 Task: Send an email with the signature Giselle Flores with the subject Request for a partnership and the message Please let me know if you require any further assistance. from softage.2@softage.net to softage.10@softage.net with an attached image file Graph.png and move the email from Sent Items to the folder Supplements
Action: Key pressed n
Screenshot: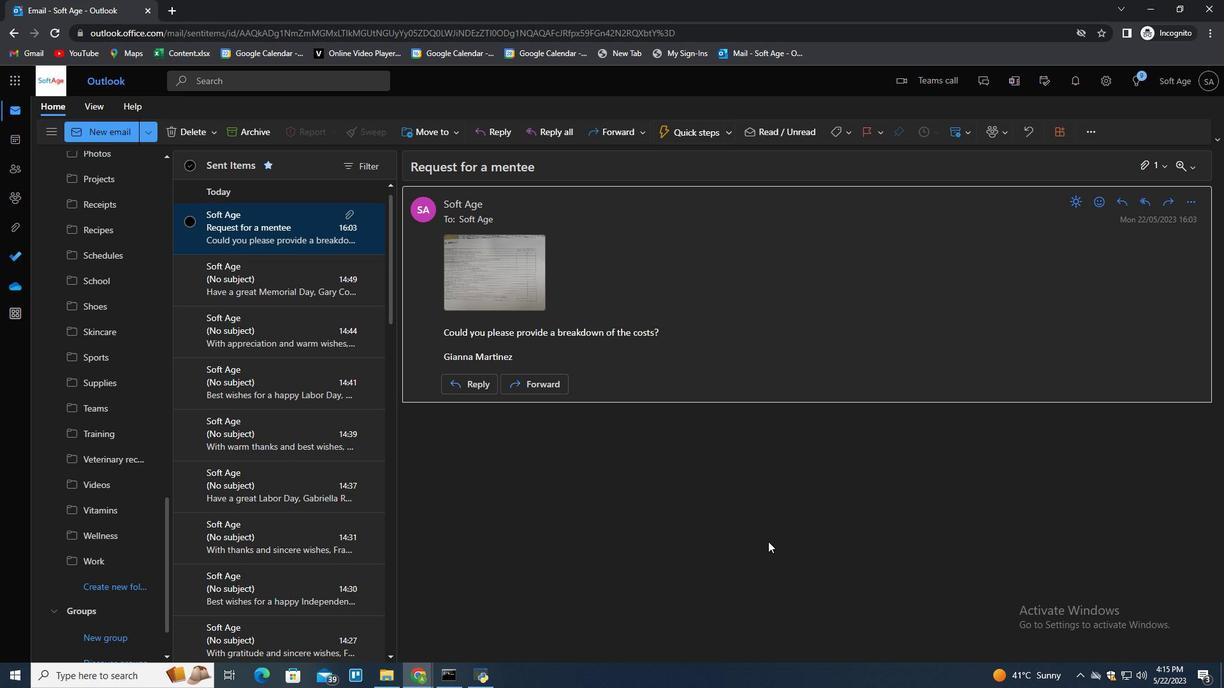 
Action: Mouse moved to (859, 133)
Screenshot: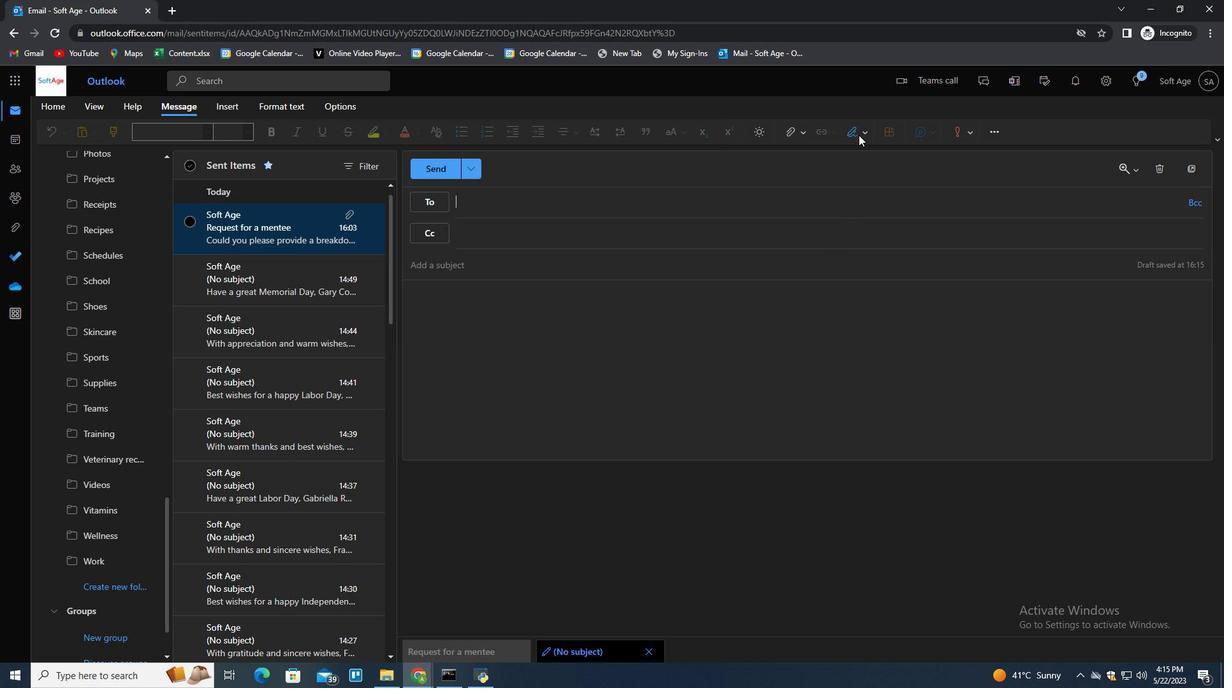 
Action: Mouse pressed left at (859, 133)
Screenshot: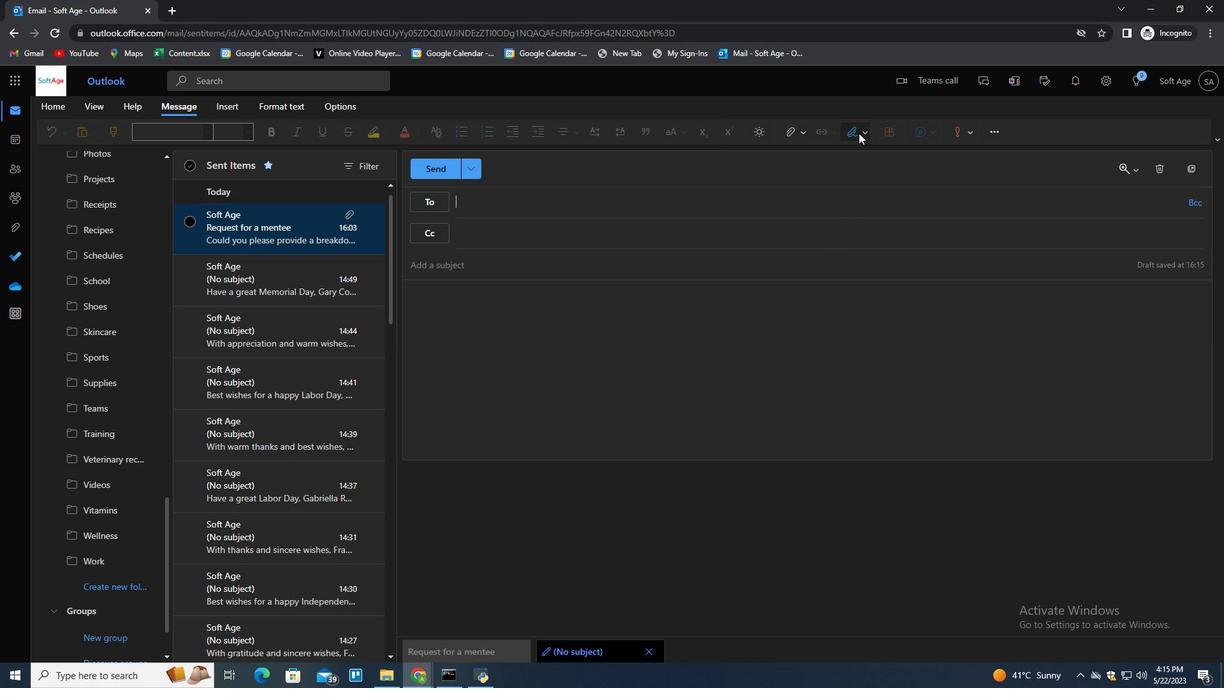 
Action: Mouse moved to (839, 184)
Screenshot: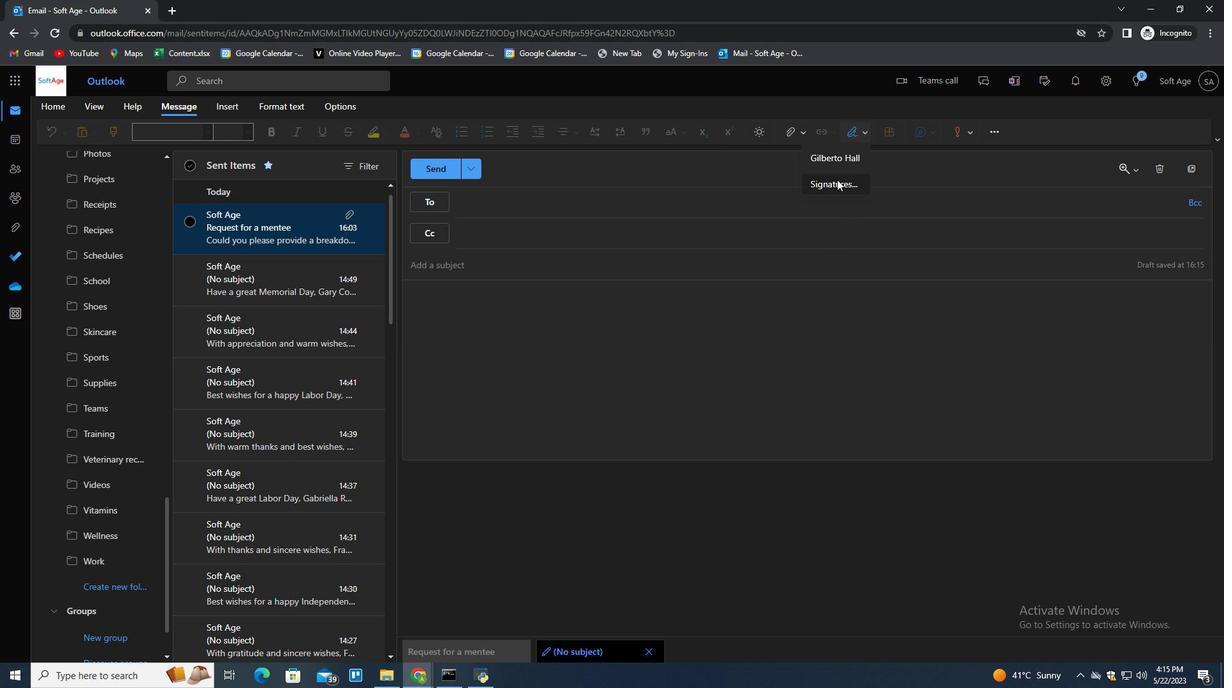 
Action: Mouse pressed left at (839, 184)
Screenshot: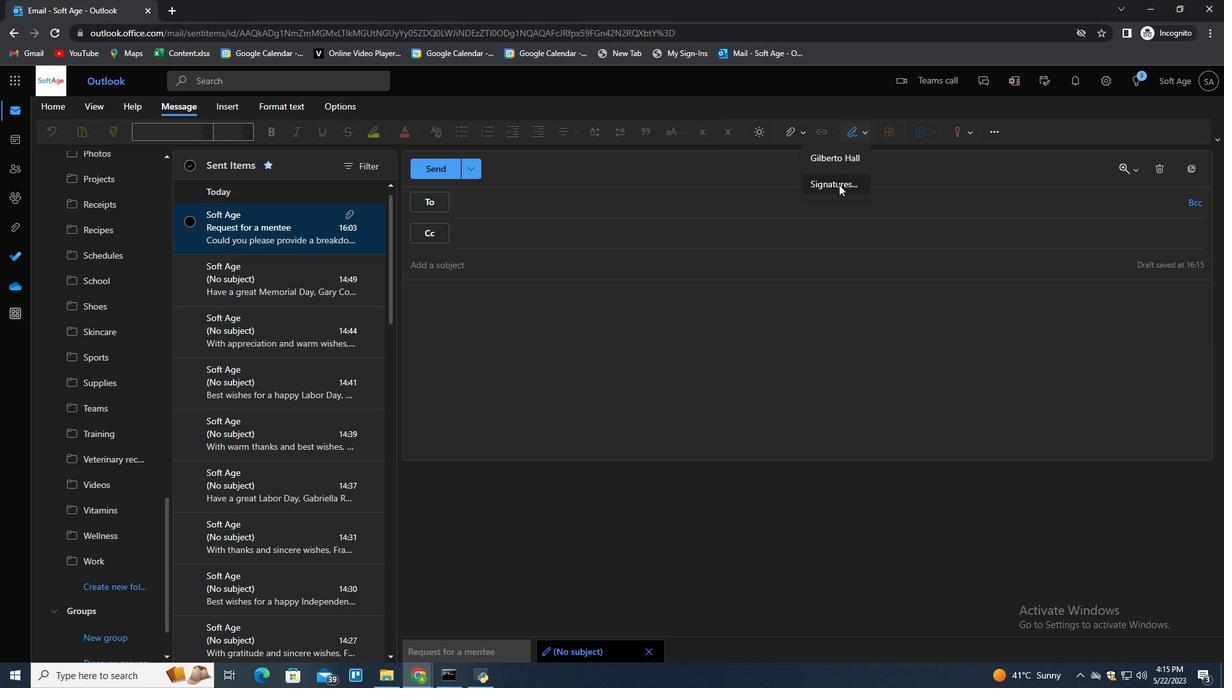 
Action: Mouse moved to (873, 228)
Screenshot: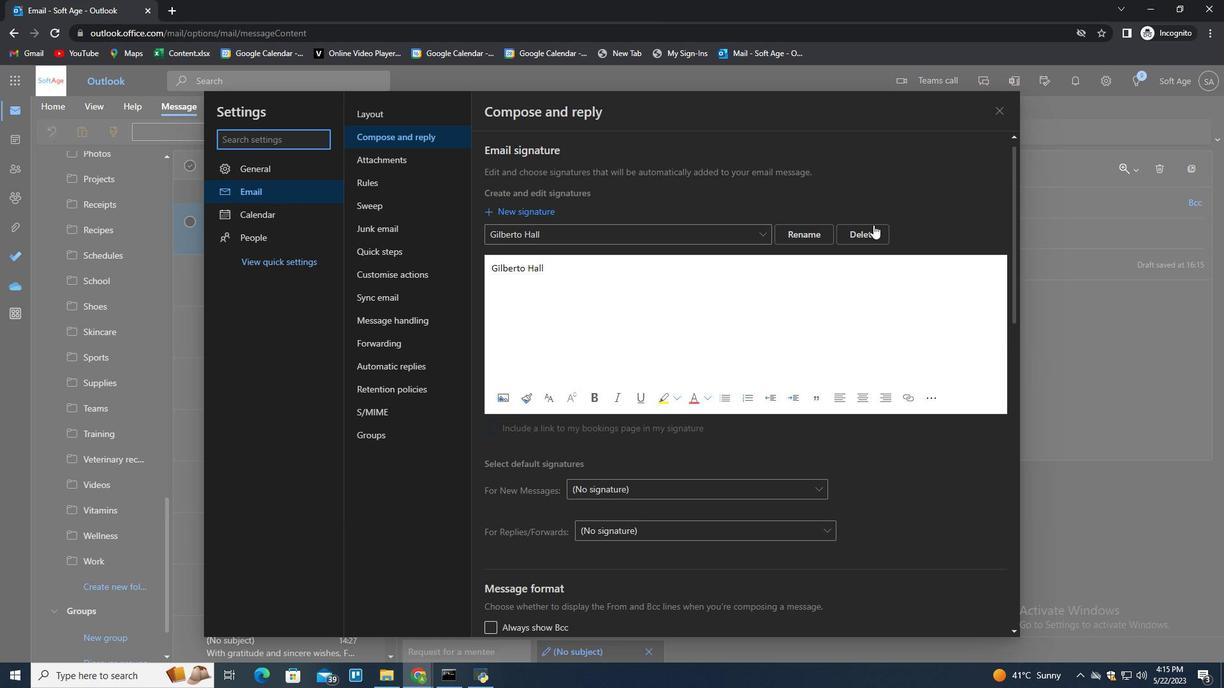 
Action: Mouse pressed left at (873, 228)
Screenshot: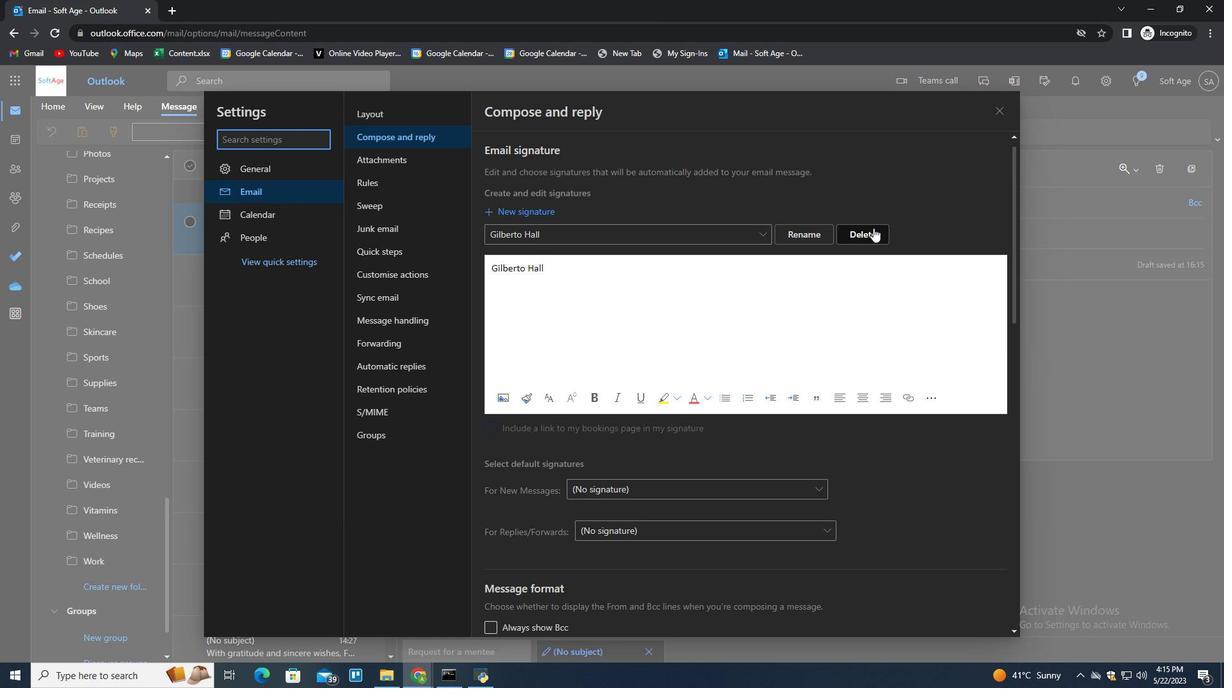 
Action: Mouse moved to (873, 230)
Screenshot: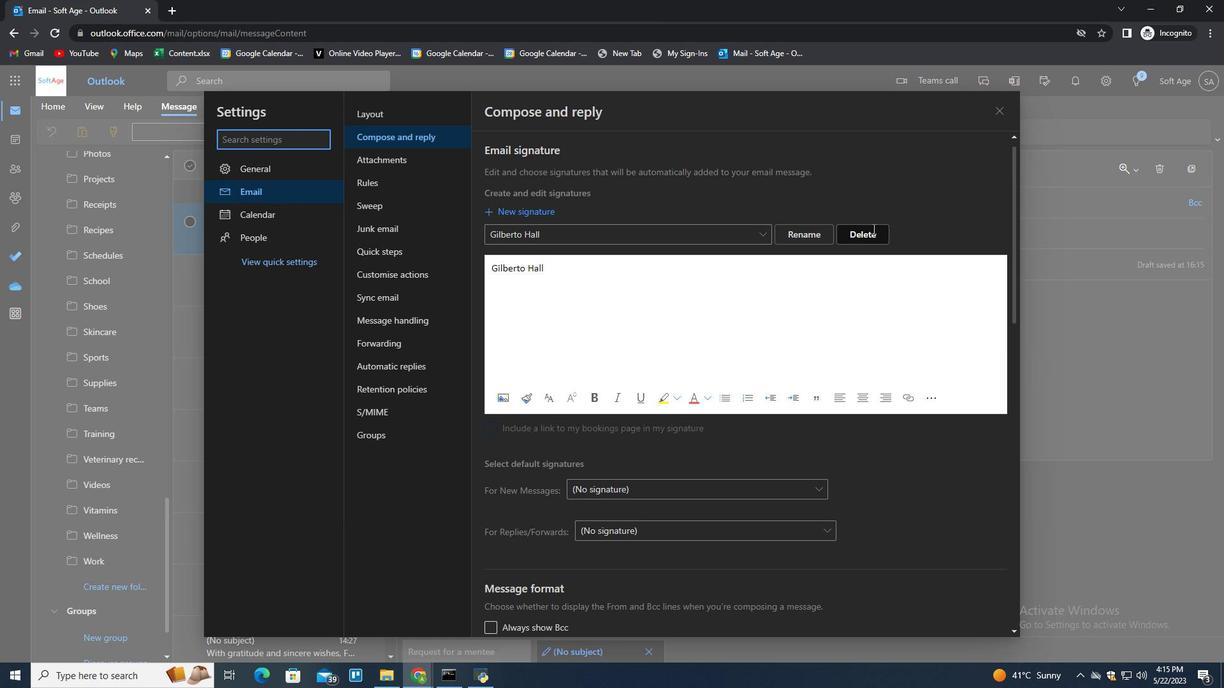 
Action: Mouse pressed left at (873, 230)
Screenshot: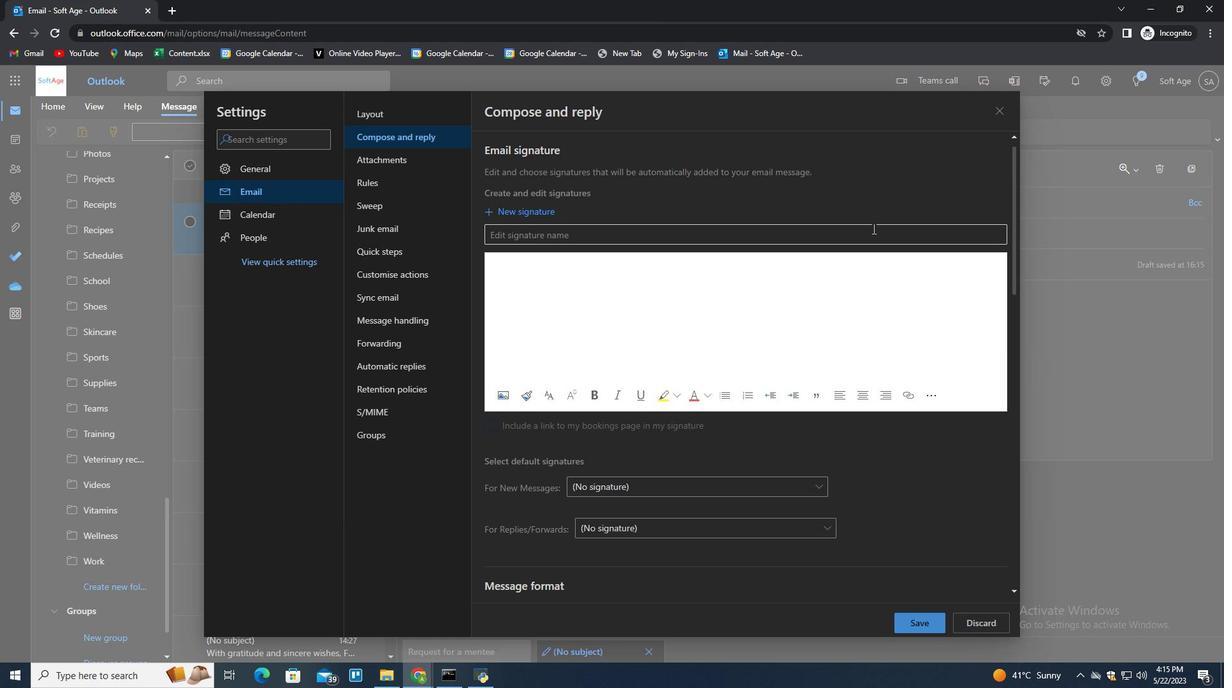 
Action: Key pressed <Key.shift>
Screenshot: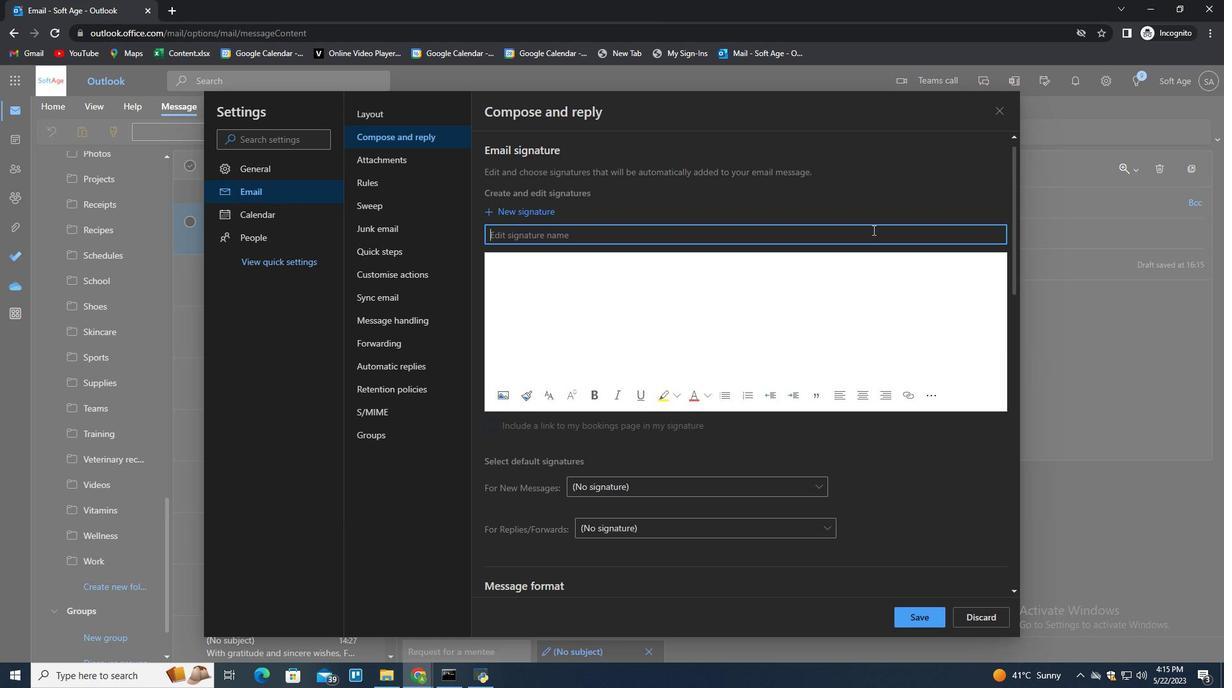 
Action: Mouse moved to (873, 230)
Screenshot: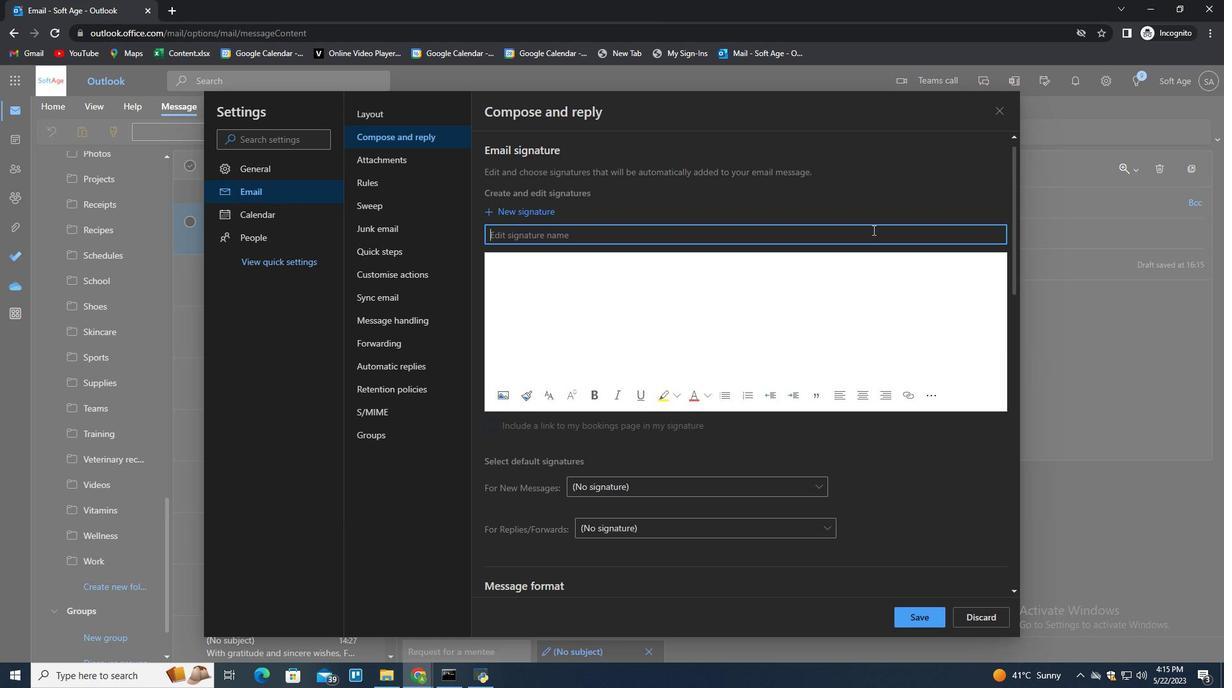 
Action: Key pressed Giselle<Key.space><Key.shift>Flores<Key.tab><Key.shift><Key.shift><Key.shift><Key.shift><Key.shift><Key.shift><Key.shift><Key.shift><Key.shift><Key.shift><Key.shift><Key.shift><Key.shift><Key.shift><Key.shift><Key.shift><Key.shift><Key.shift><Key.shift><Key.shift><Key.shift><Key.shift><Key.shift><Key.shift><Key.shift><Key.shift><Key.shift><Key.shift><Key.shift><Key.shift><Key.shift><Key.shift><Key.shift><Key.shift><Key.shift><Key.shift><Key.shift><Key.shift>Si<Key.backspace><Key.backspace><Key.shift>Giselle<Key.space><Key.shift>Flores
Screenshot: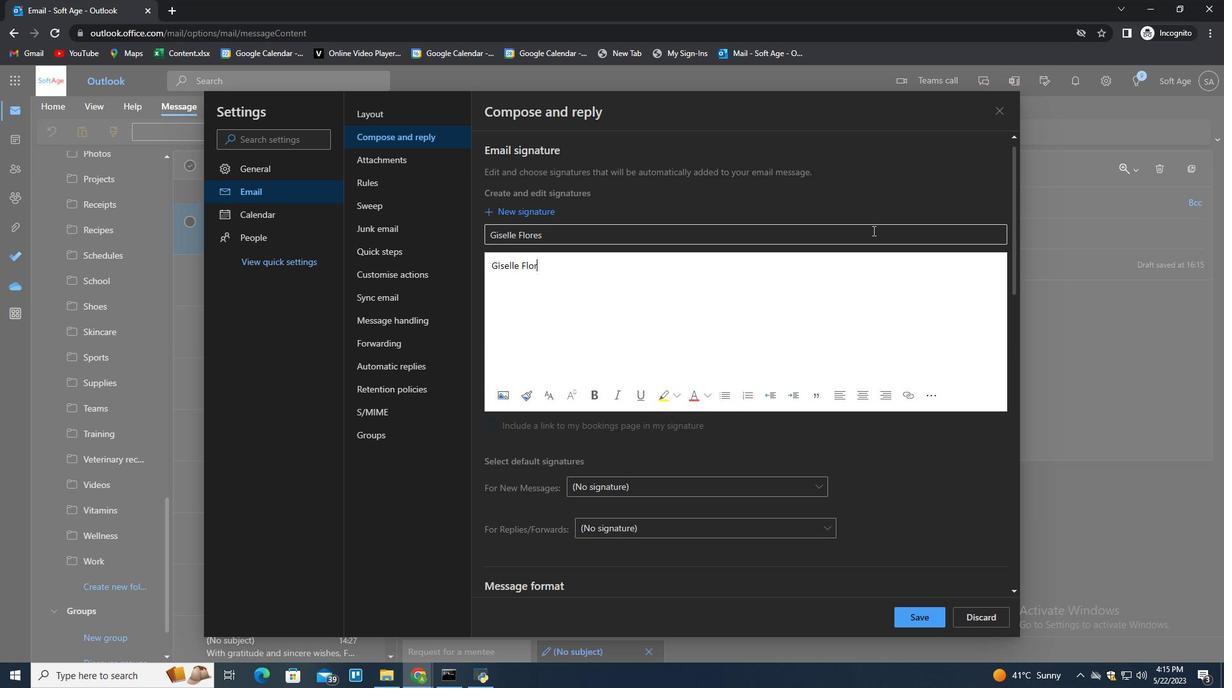 
Action: Mouse moved to (924, 623)
Screenshot: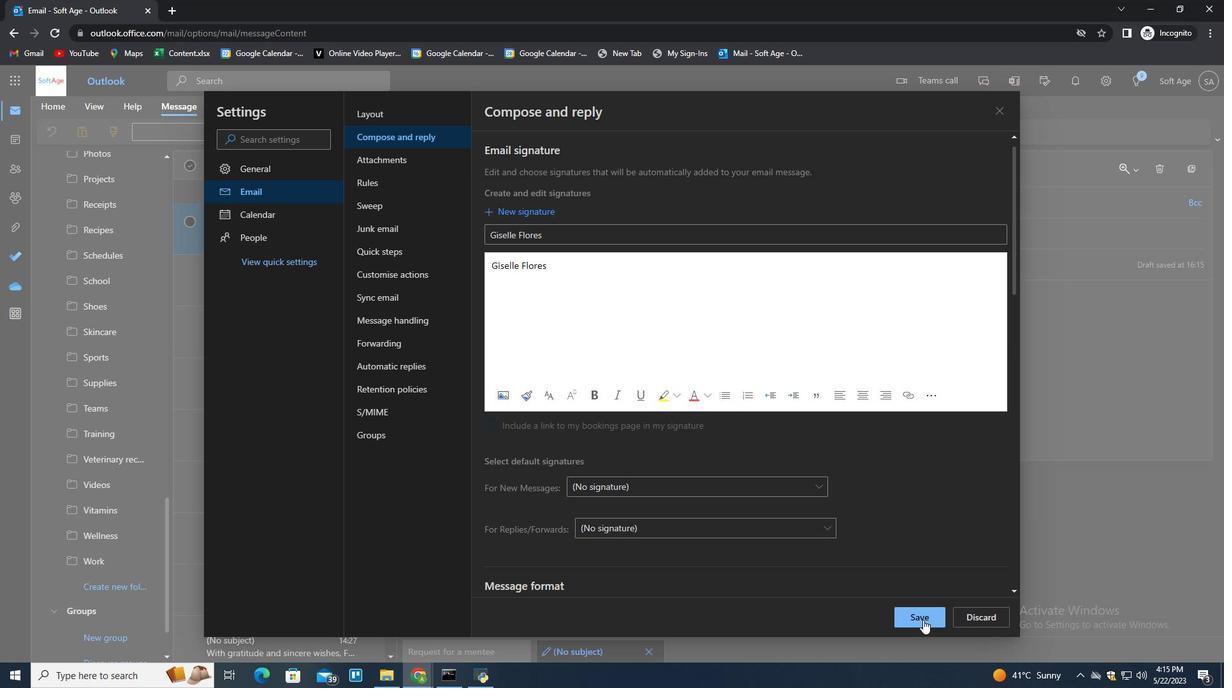 
Action: Mouse pressed left at (924, 623)
Screenshot: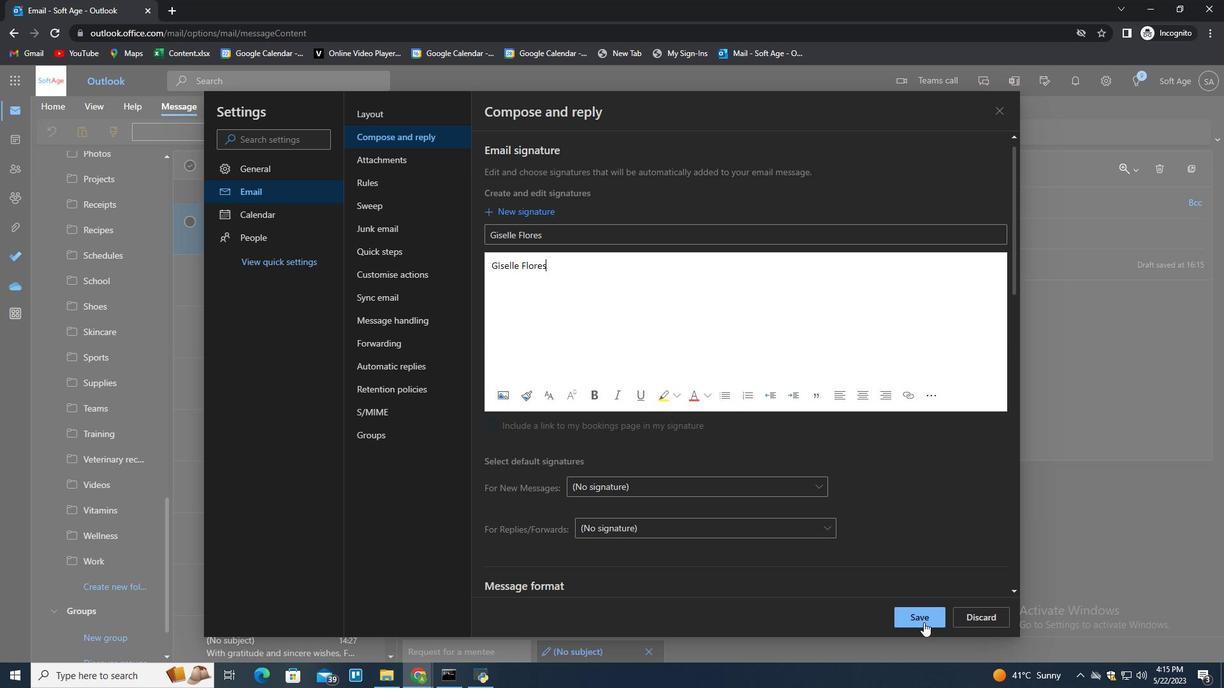 
Action: Mouse moved to (1135, 447)
Screenshot: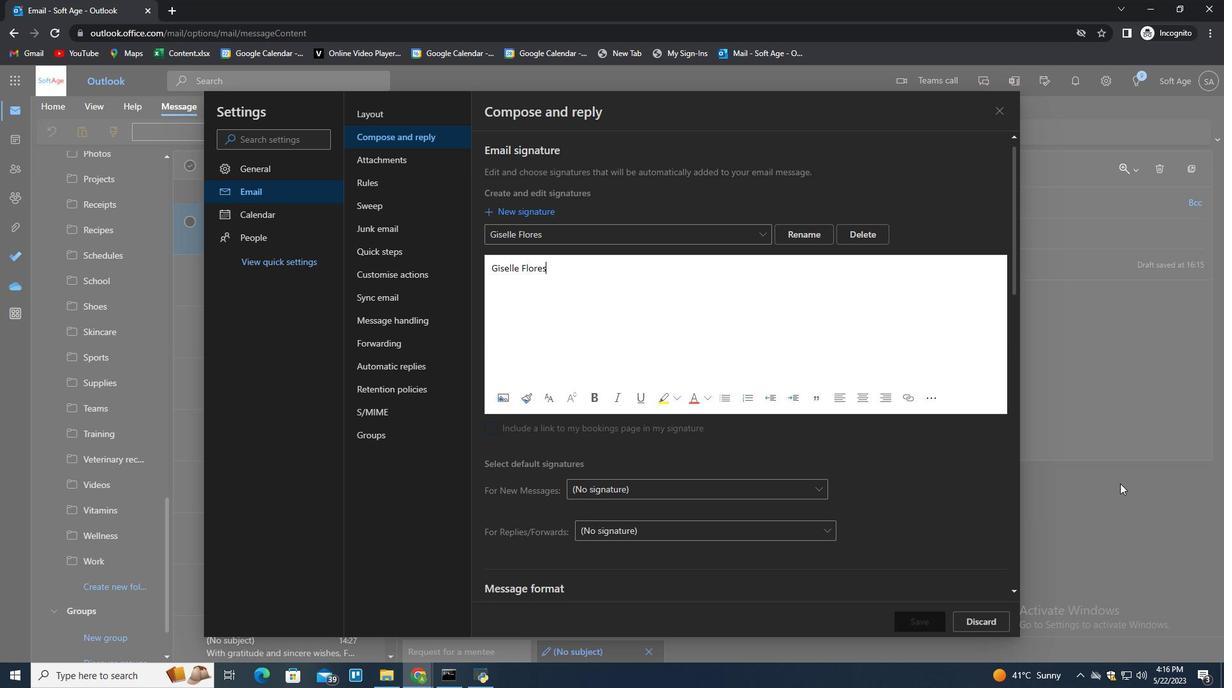 
Action: Mouse pressed left at (1135, 447)
Screenshot: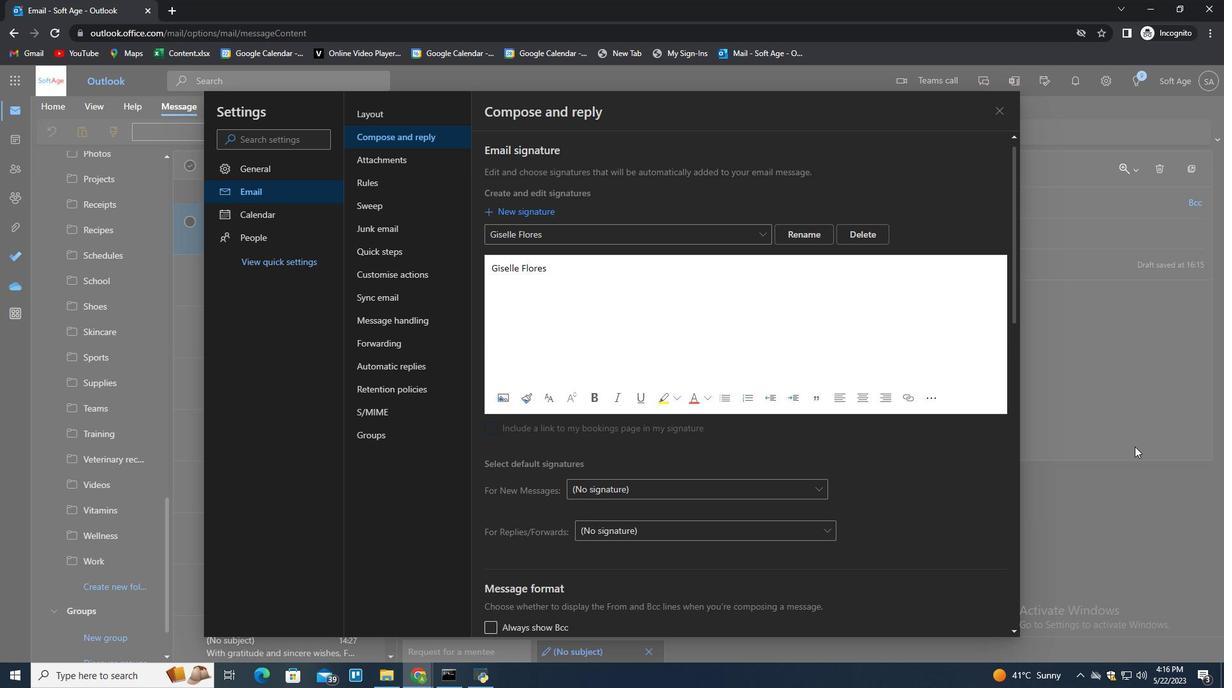 
Action: Mouse moved to (848, 132)
Screenshot: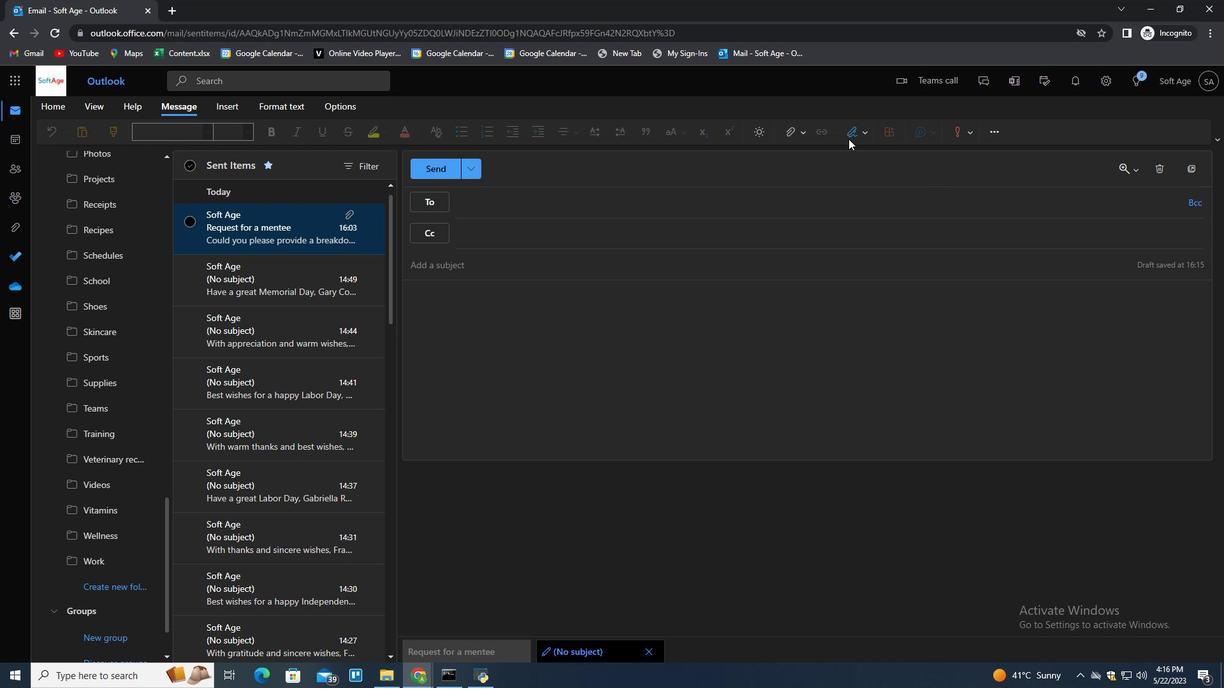 
Action: Mouse pressed left at (848, 132)
Screenshot: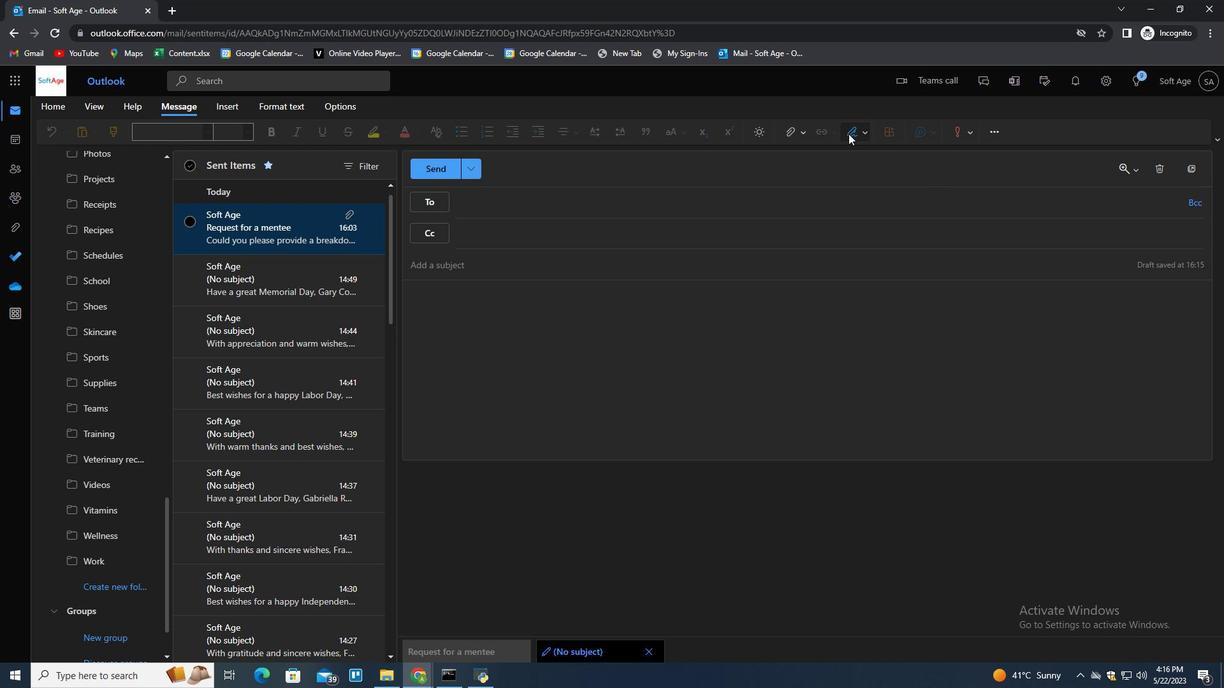 
Action: Mouse moved to (847, 159)
Screenshot: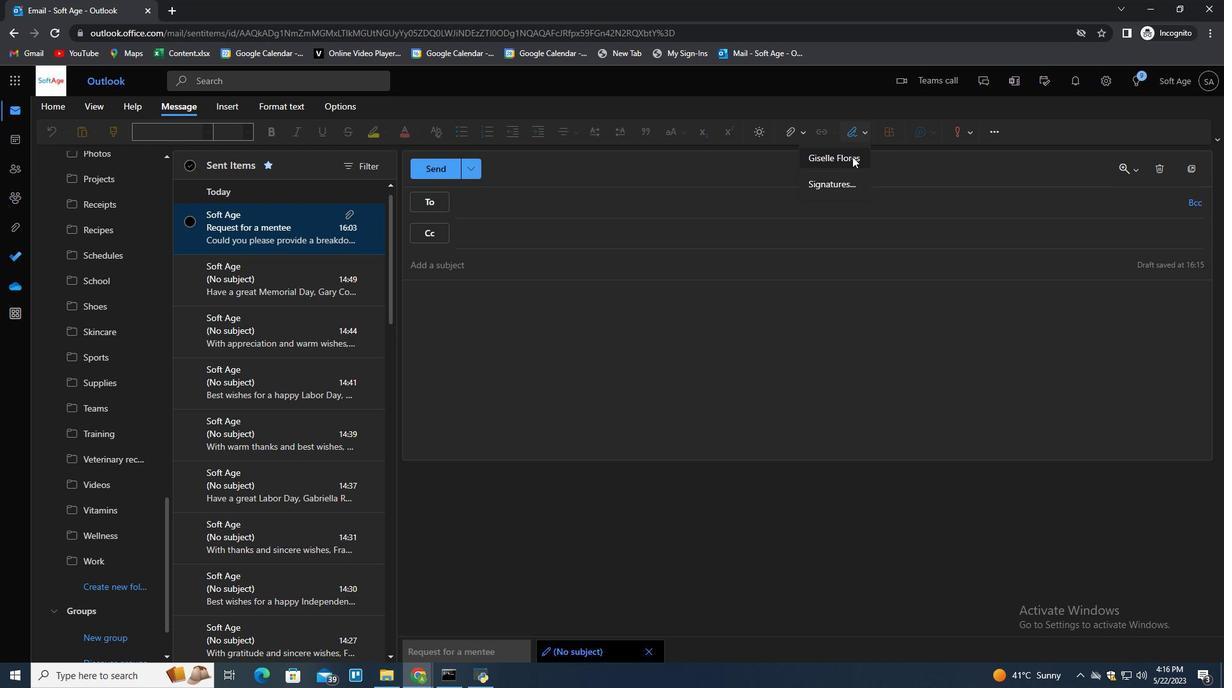 
Action: Mouse pressed left at (847, 159)
Screenshot: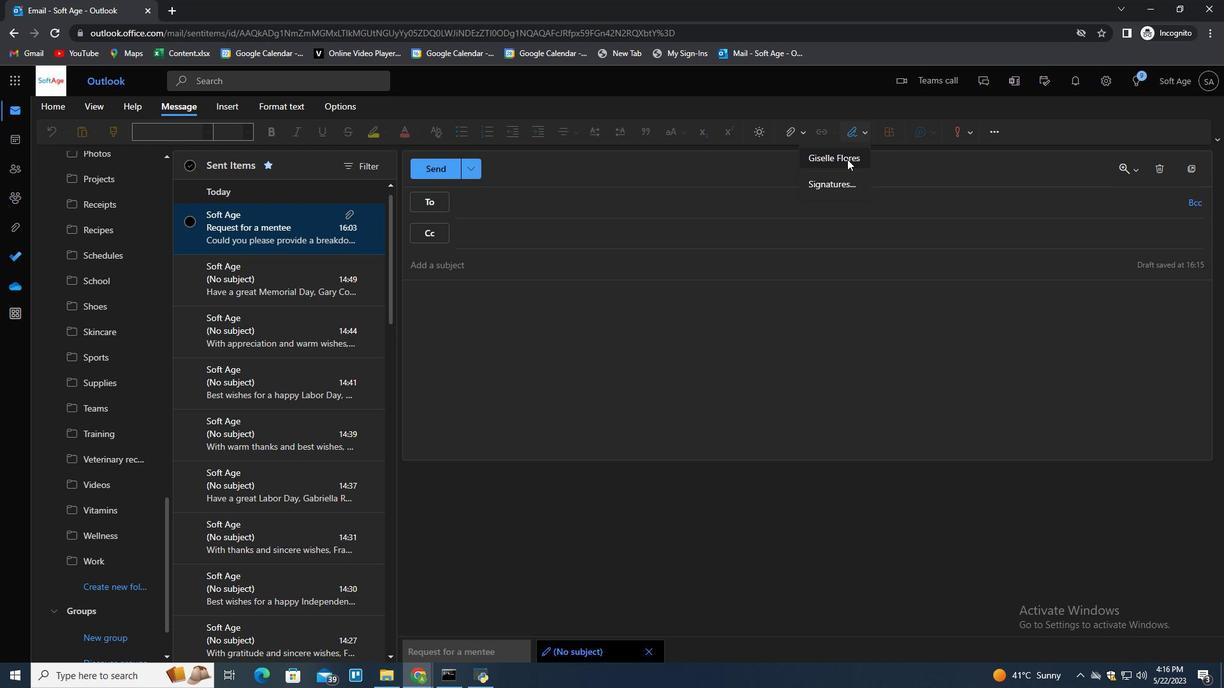 
Action: Mouse moved to (522, 264)
Screenshot: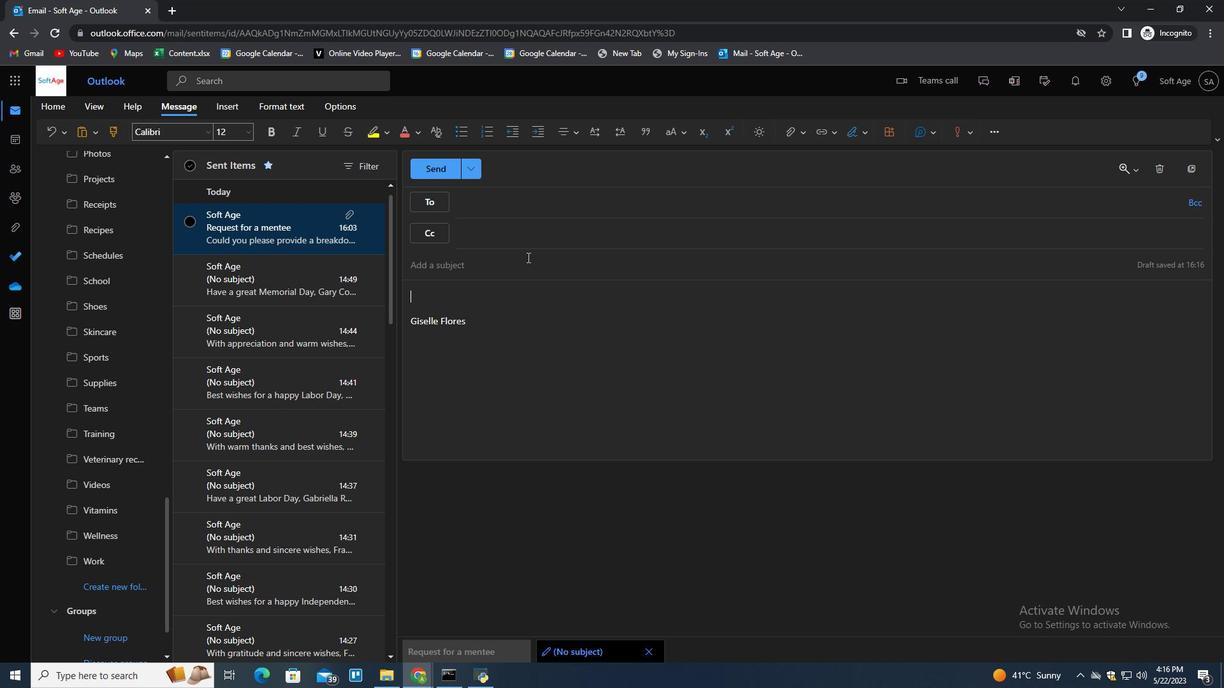 
Action: Mouse pressed left at (522, 264)
Screenshot: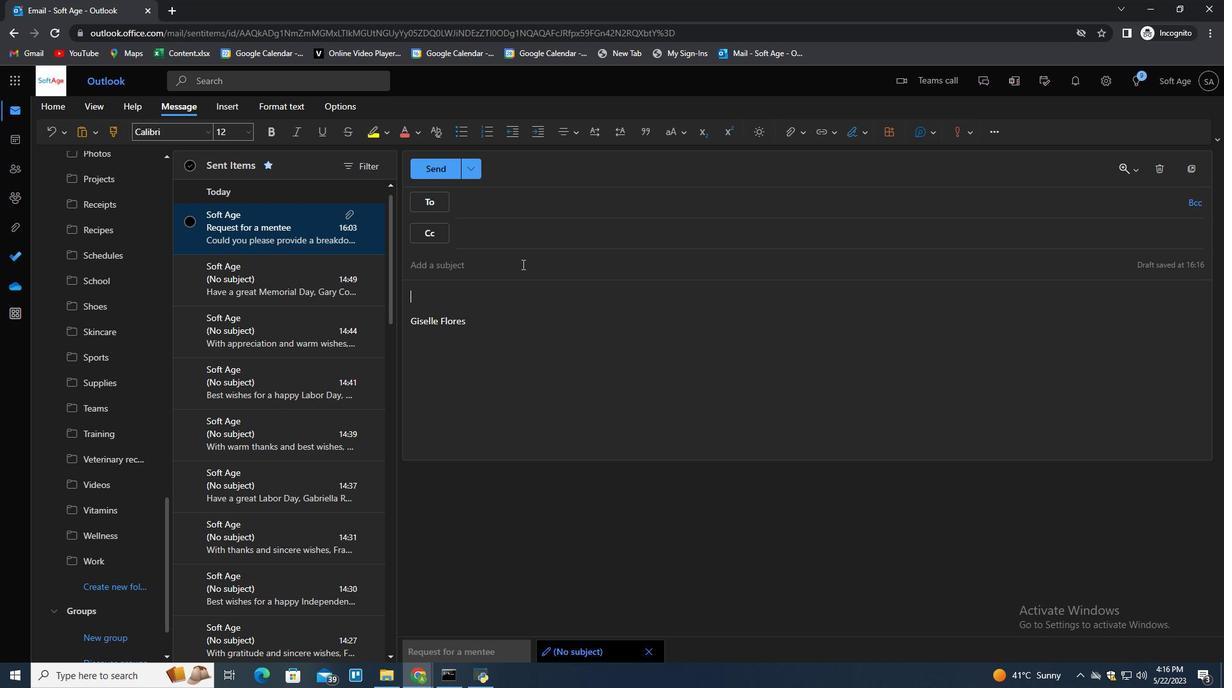 
Action: Key pressed <Key.shift>Request<Key.space>for<Key.space>a<Key.space>partnership<Key.tab><Key.shift>Please<Key.space>let<Key.space>me<Key.space>know<Key.space><Key.space>if<Key.space>you<Key.space>require<Key.space>any<Key.space>fut<Key.backspace>rther<Key.space>s<Key.backspace>assistance.
Screenshot: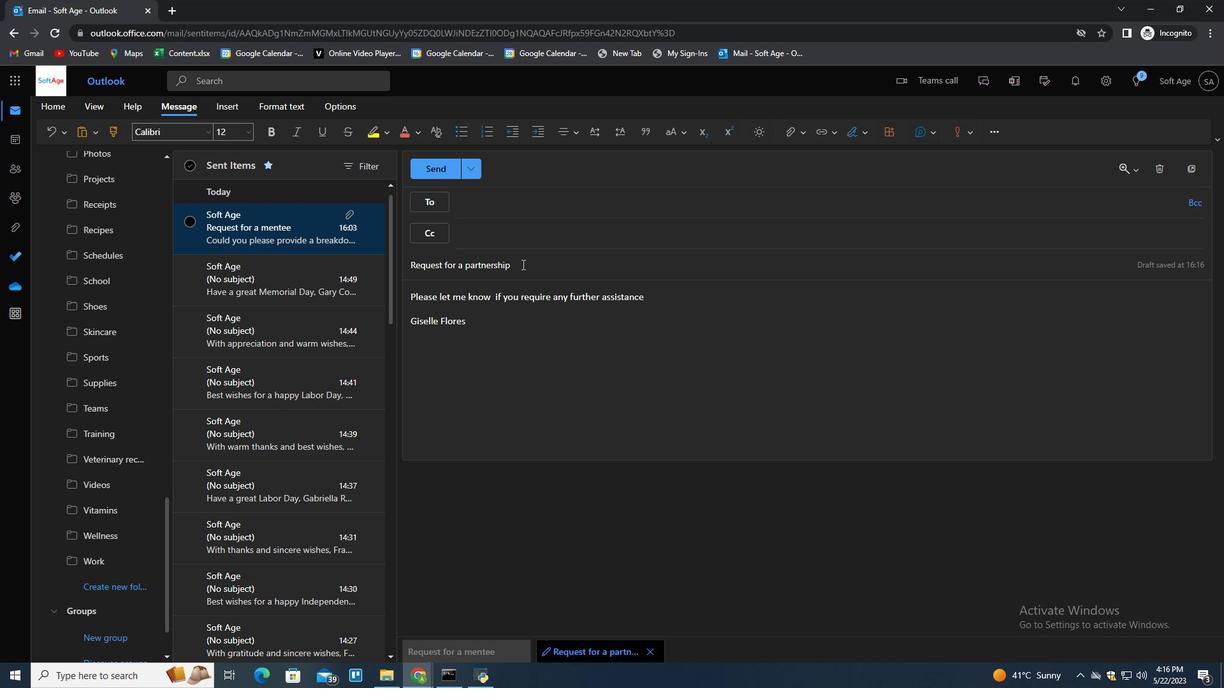 
Action: Mouse moved to (527, 204)
Screenshot: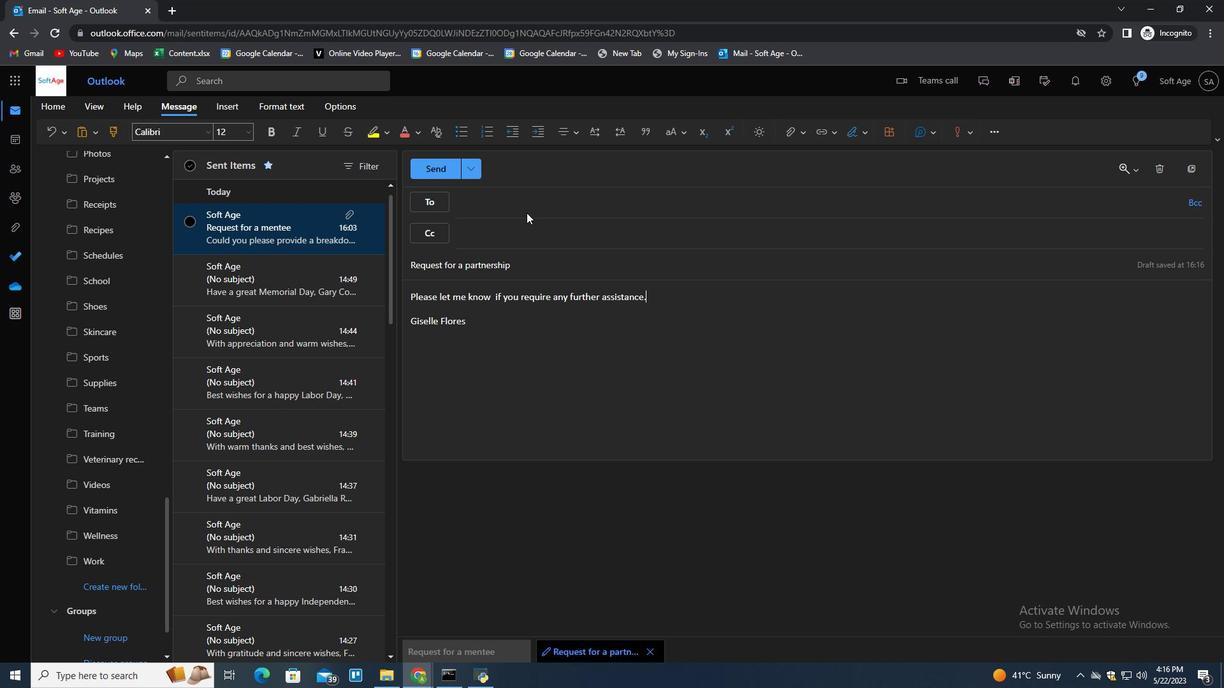 
Action: Mouse pressed left at (527, 204)
Screenshot: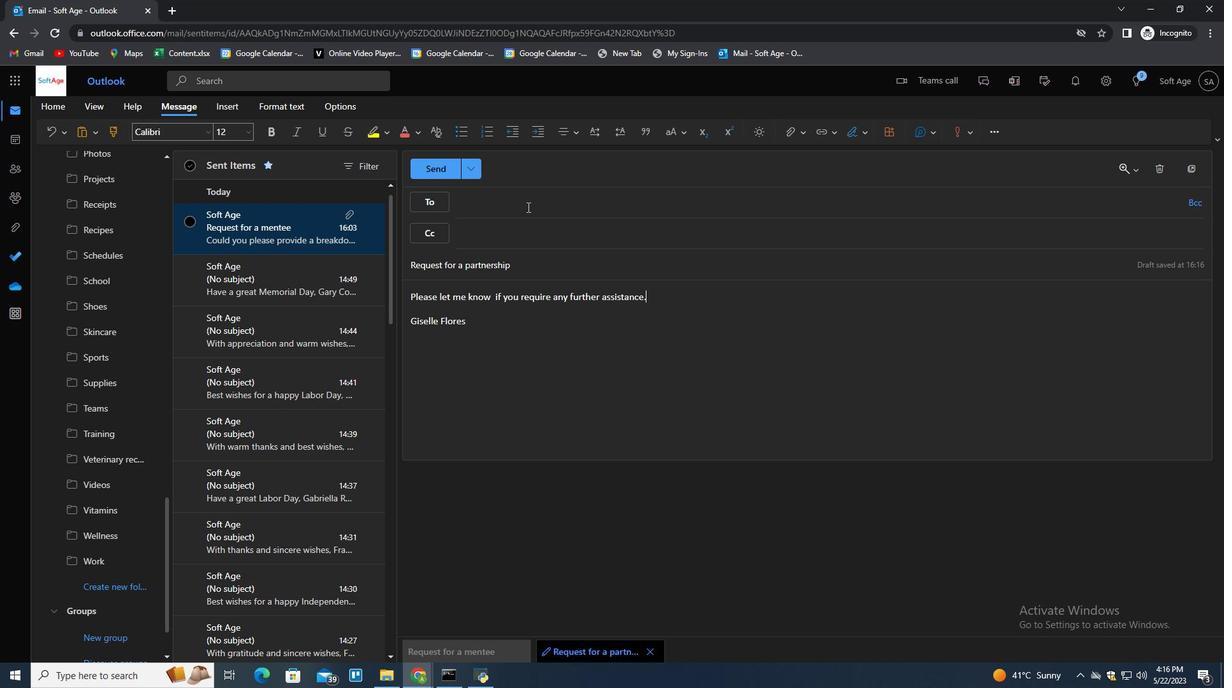 
Action: Key pressed softage.10<Key.shift><Key.shift>@softage.net<Key.enter>
Screenshot: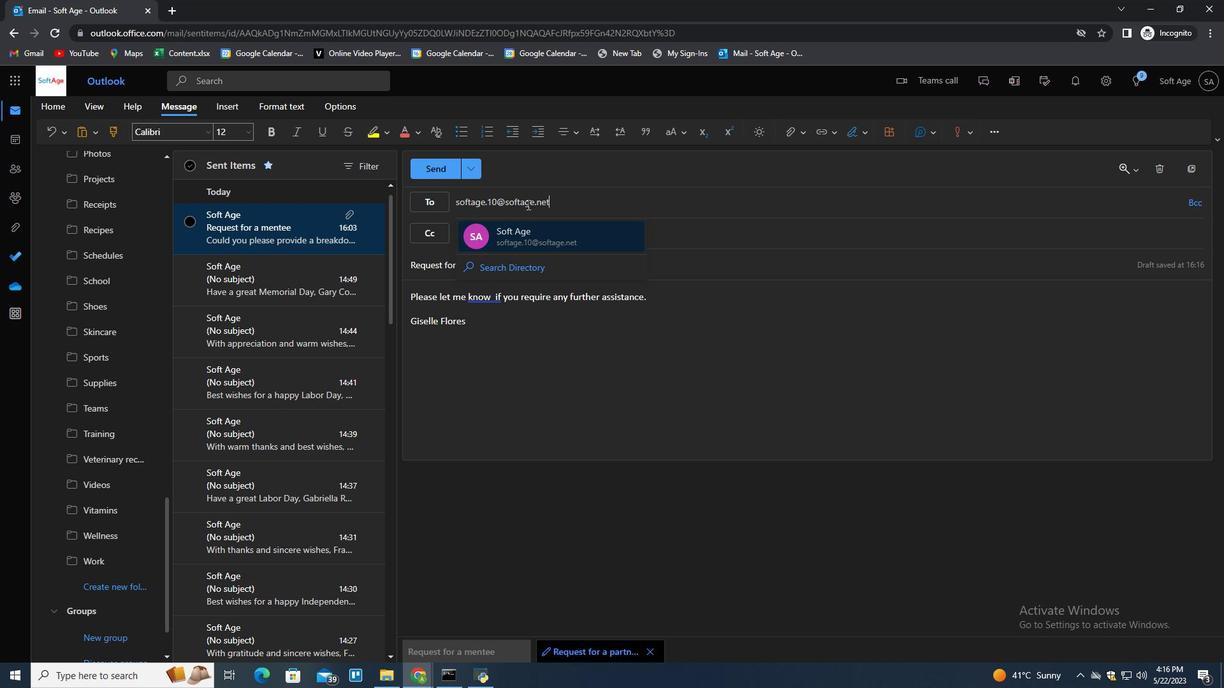 
Action: Mouse moved to (493, 301)
Screenshot: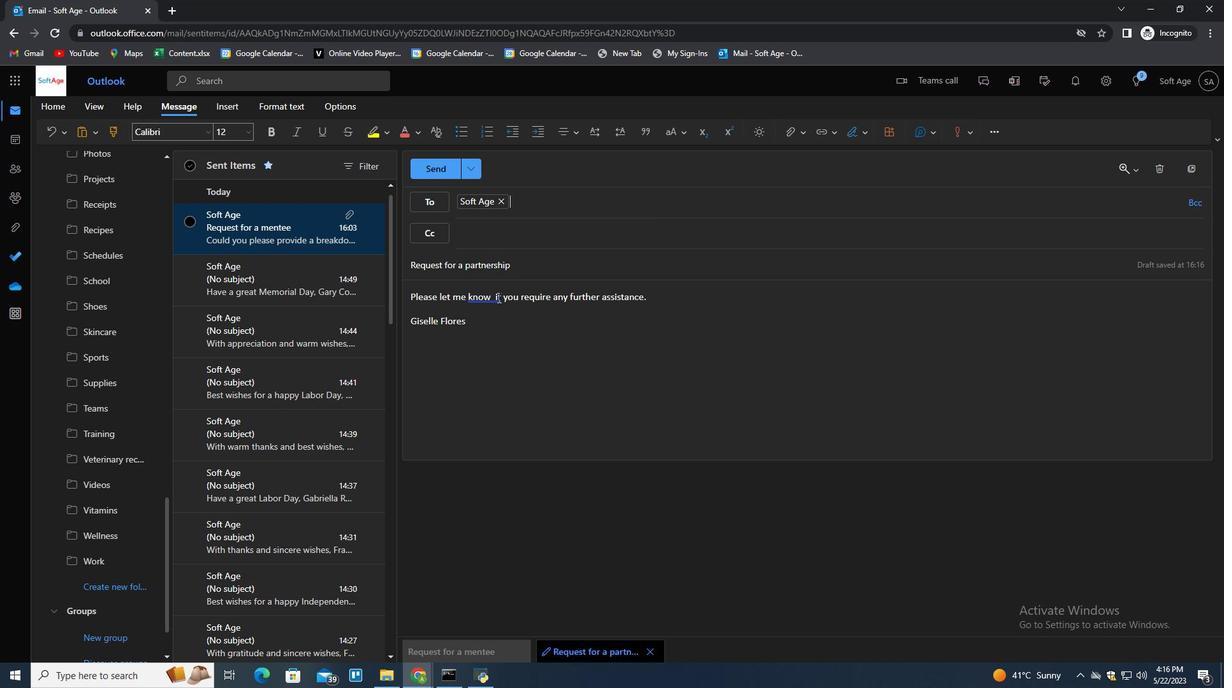 
Action: Mouse pressed left at (493, 301)
Screenshot: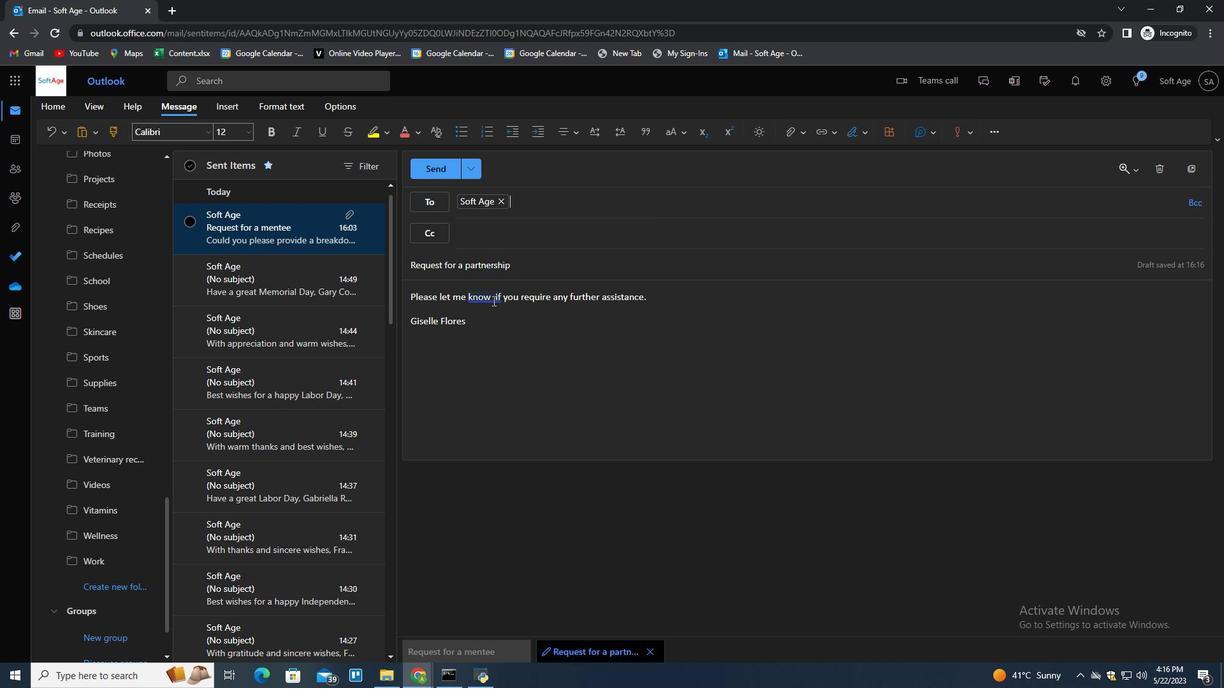 
Action: Mouse moved to (513, 302)
Screenshot: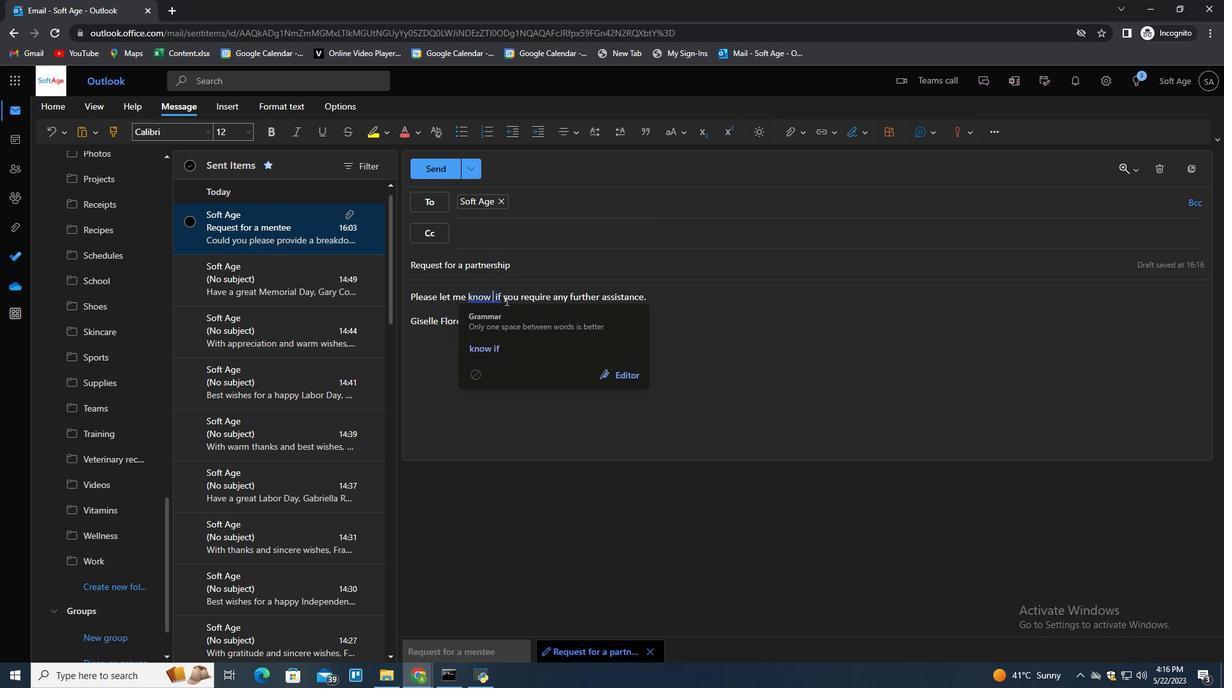 
Action: Key pressed <Key.backspace>
Screenshot: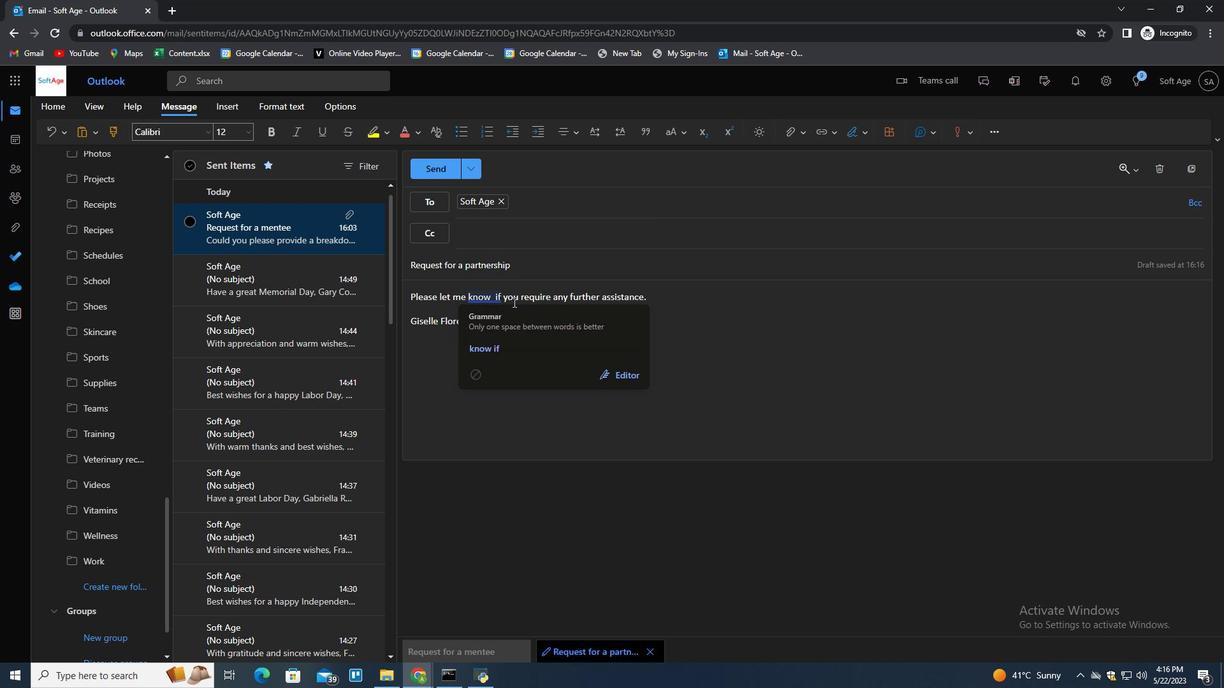 
Action: Mouse moved to (660, 319)
Screenshot: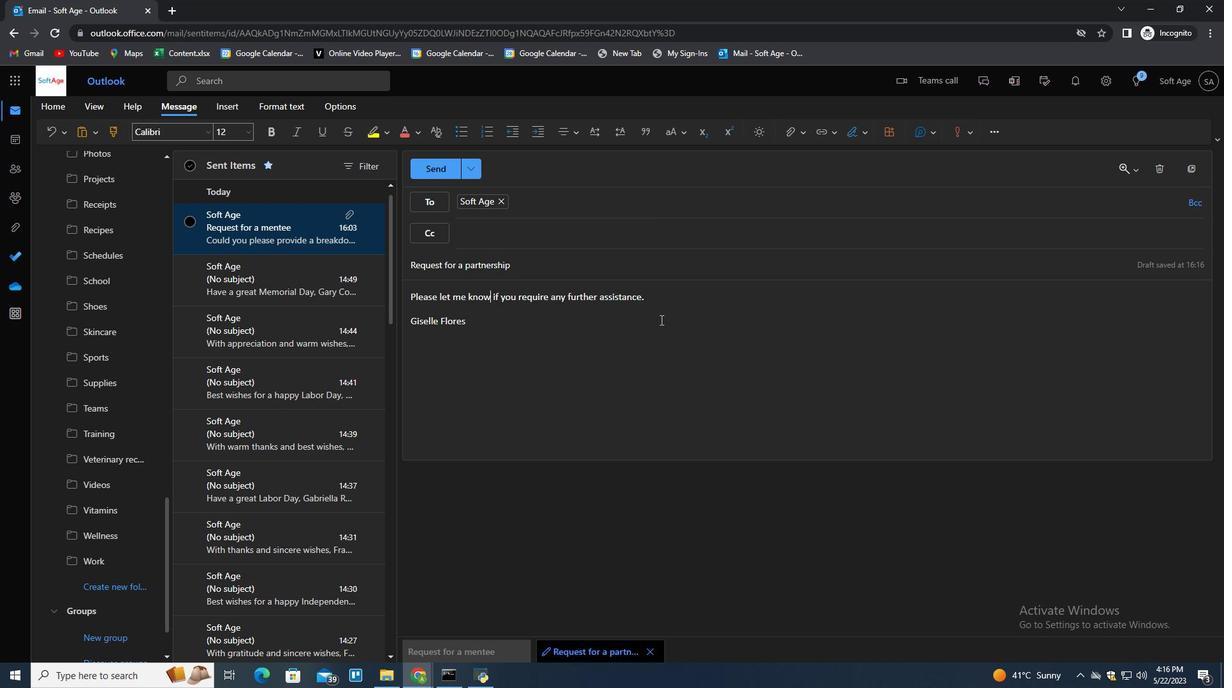 
Action: Mouse pressed left at (660, 319)
Screenshot: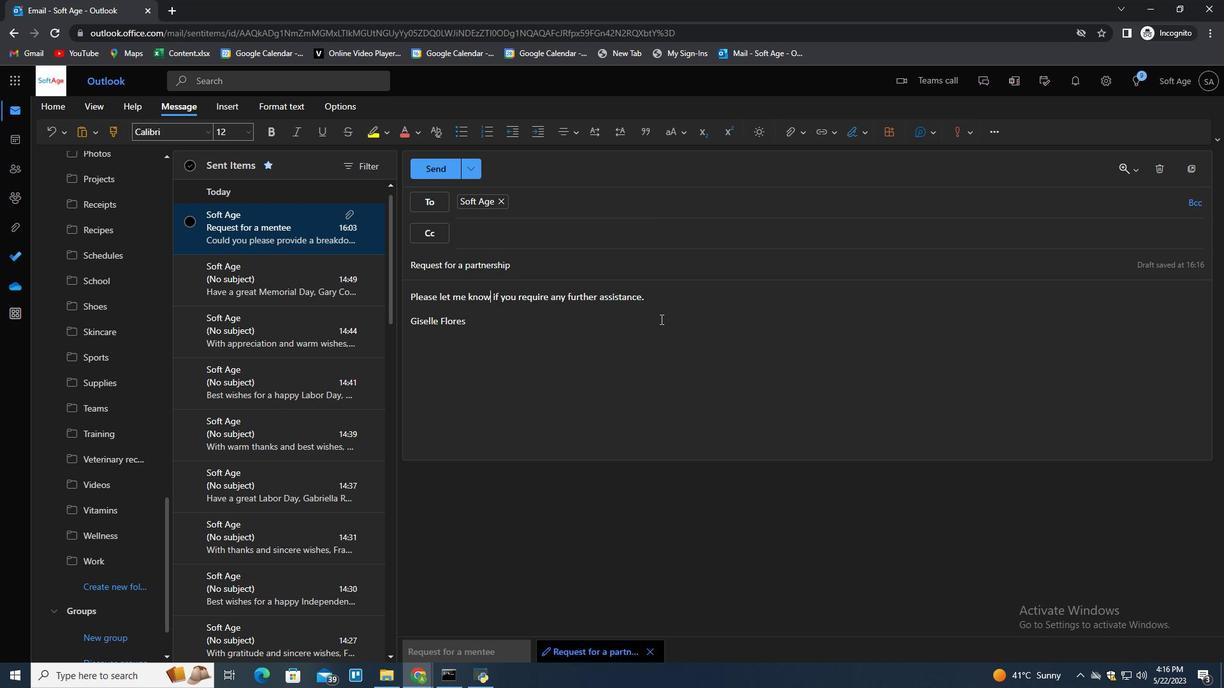 
Action: Mouse moved to (794, 133)
Screenshot: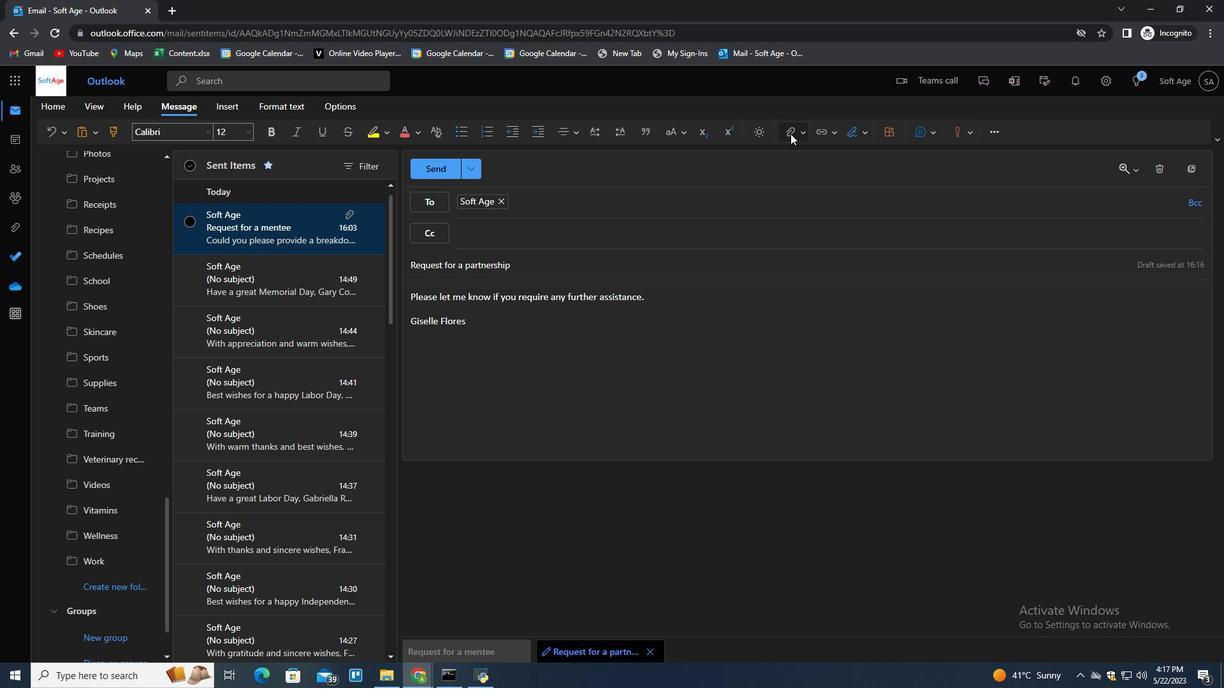 
Action: Mouse pressed left at (794, 133)
Screenshot: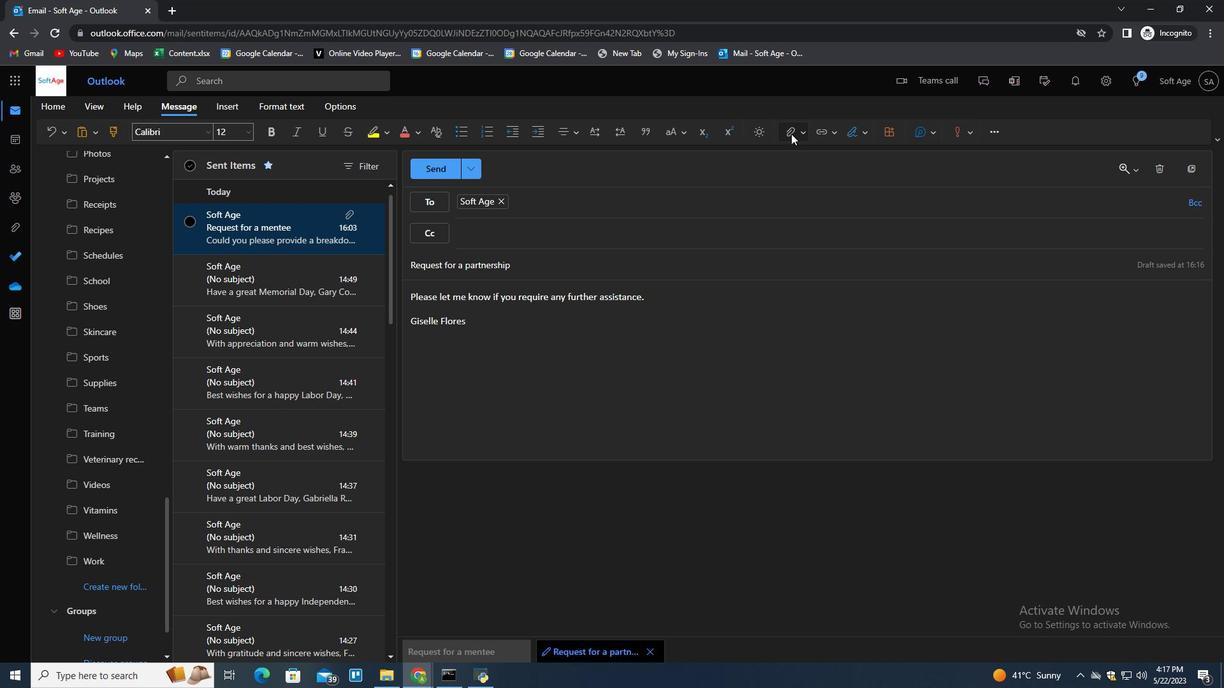 
Action: Mouse moved to (574, 405)
Screenshot: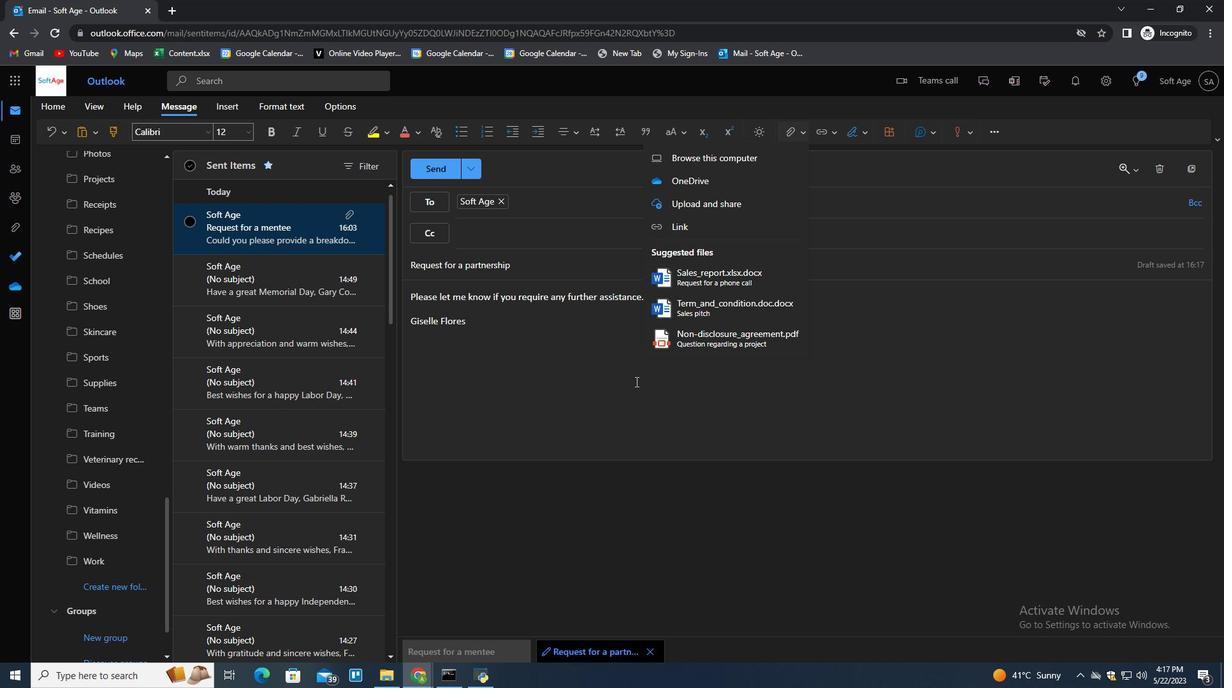 
Action: Mouse pressed left at (574, 405)
Screenshot: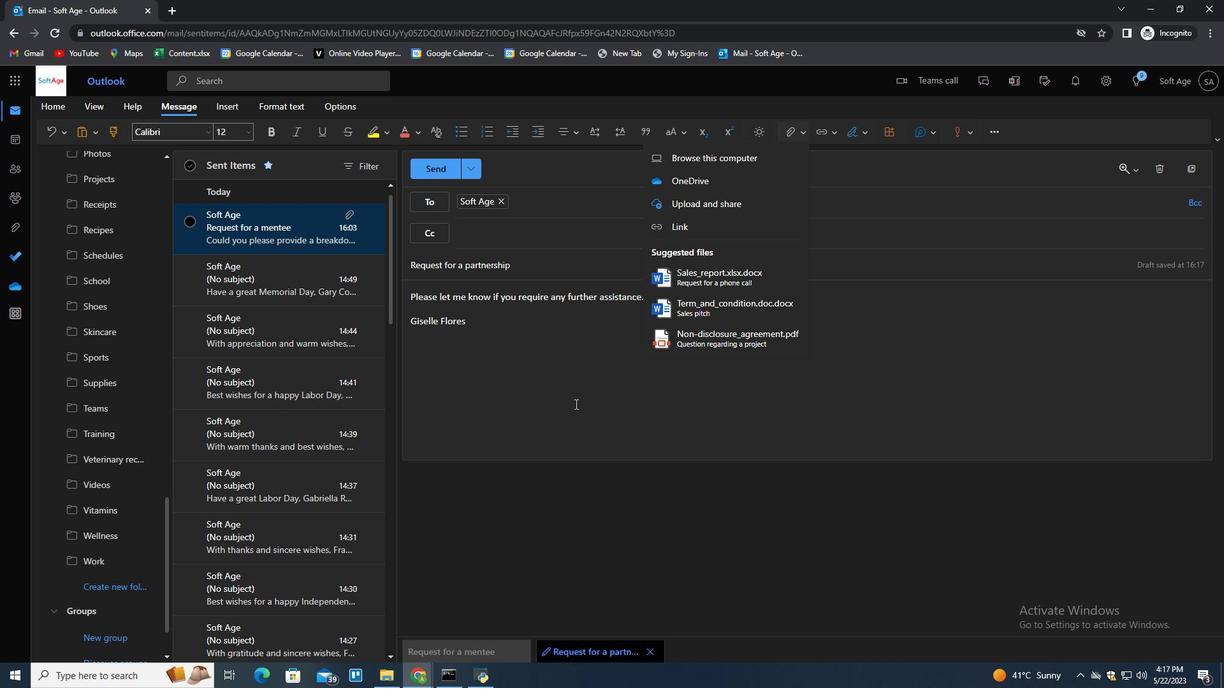 
Action: Mouse moved to (787, 128)
Screenshot: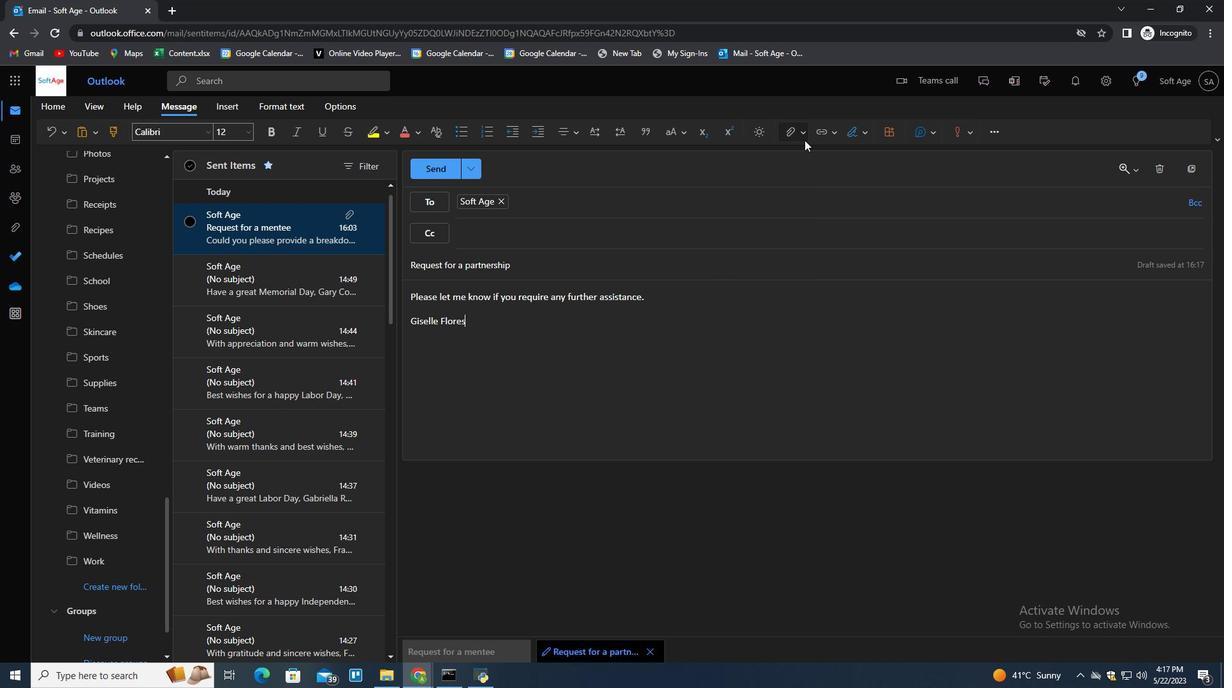 
Action: Mouse pressed left at (787, 128)
Screenshot: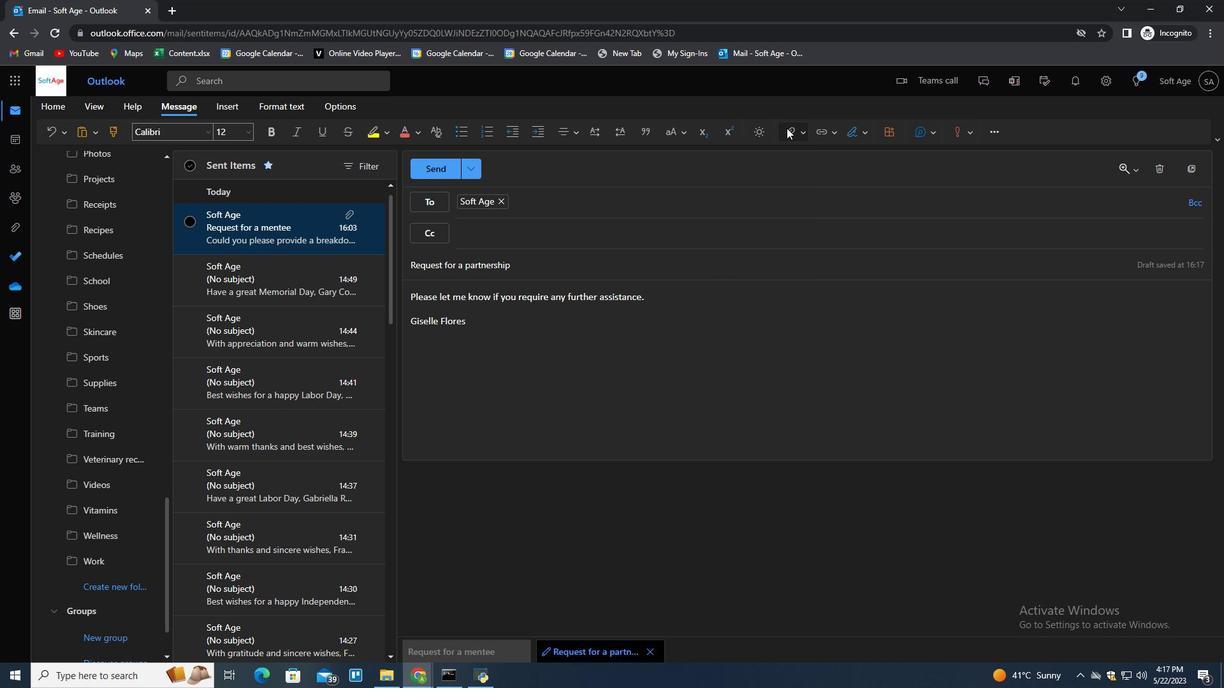 
Action: Mouse moved to (755, 159)
Screenshot: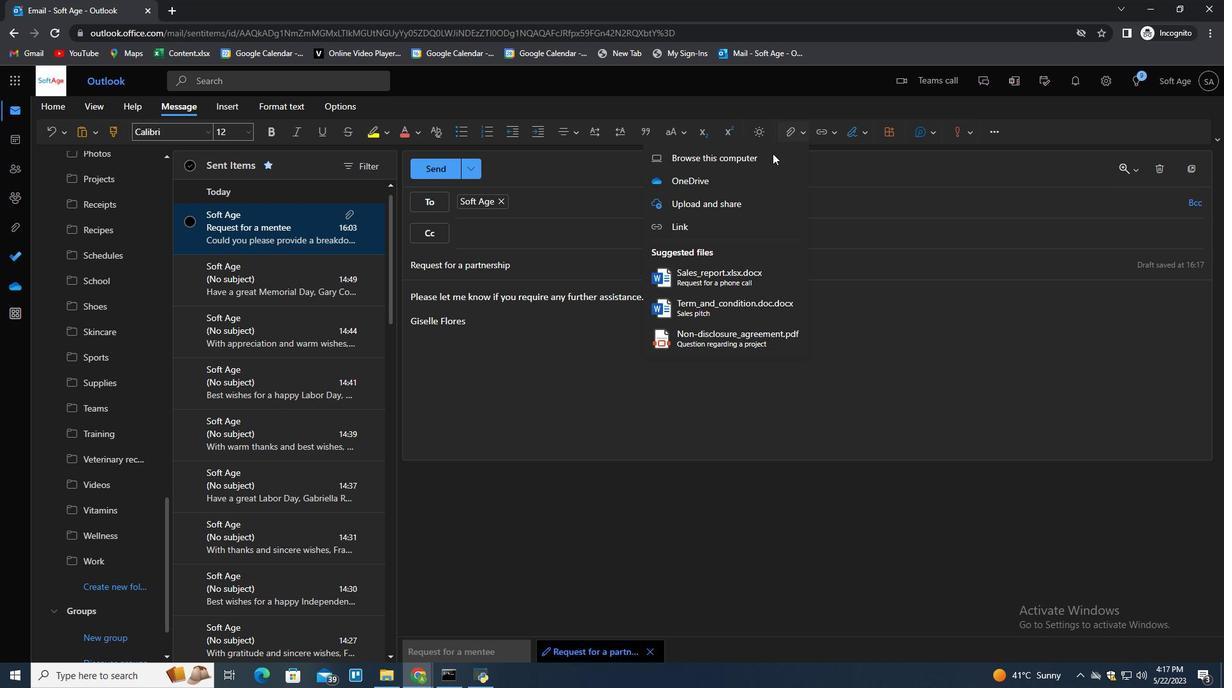
Action: Mouse pressed left at (755, 159)
Screenshot: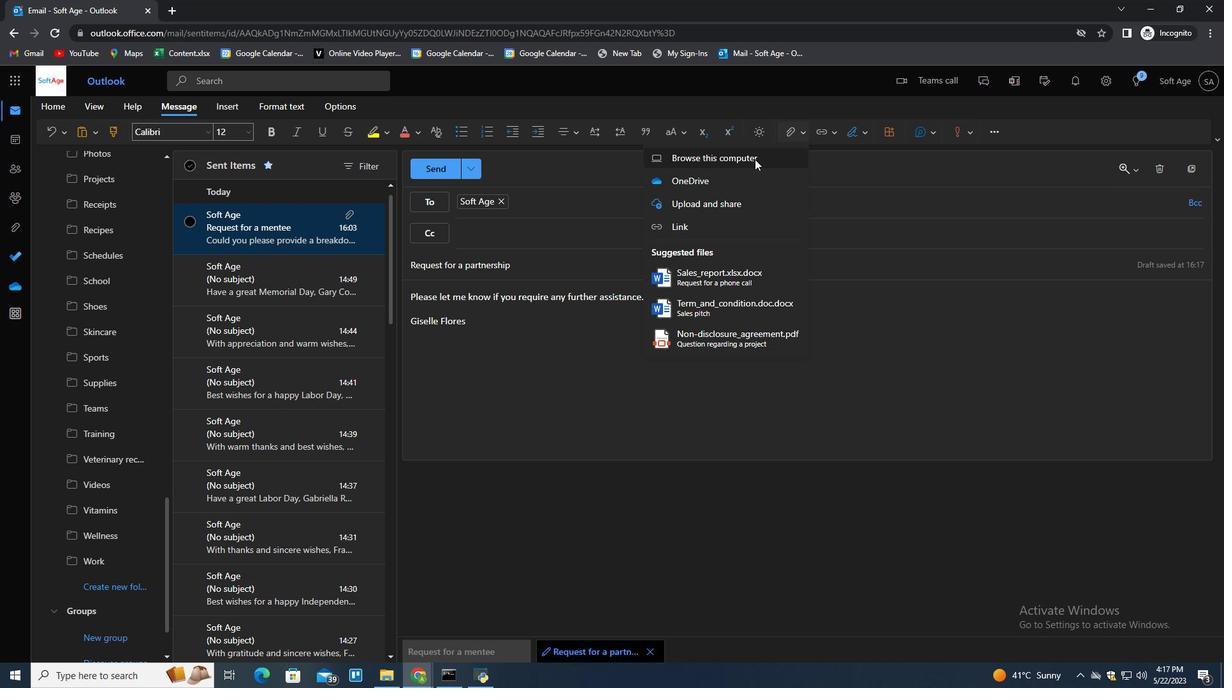 
Action: Mouse moved to (251, 181)
Screenshot: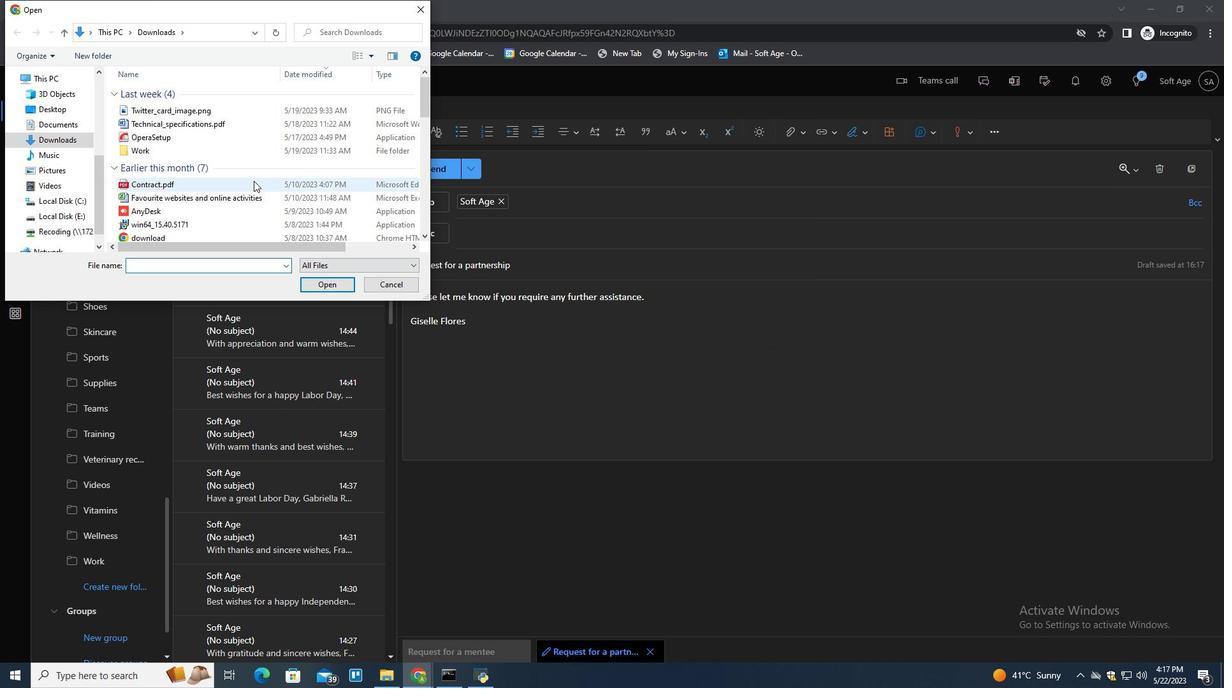 
Action: Mouse scrolled (251, 180) with delta (0, 0)
Screenshot: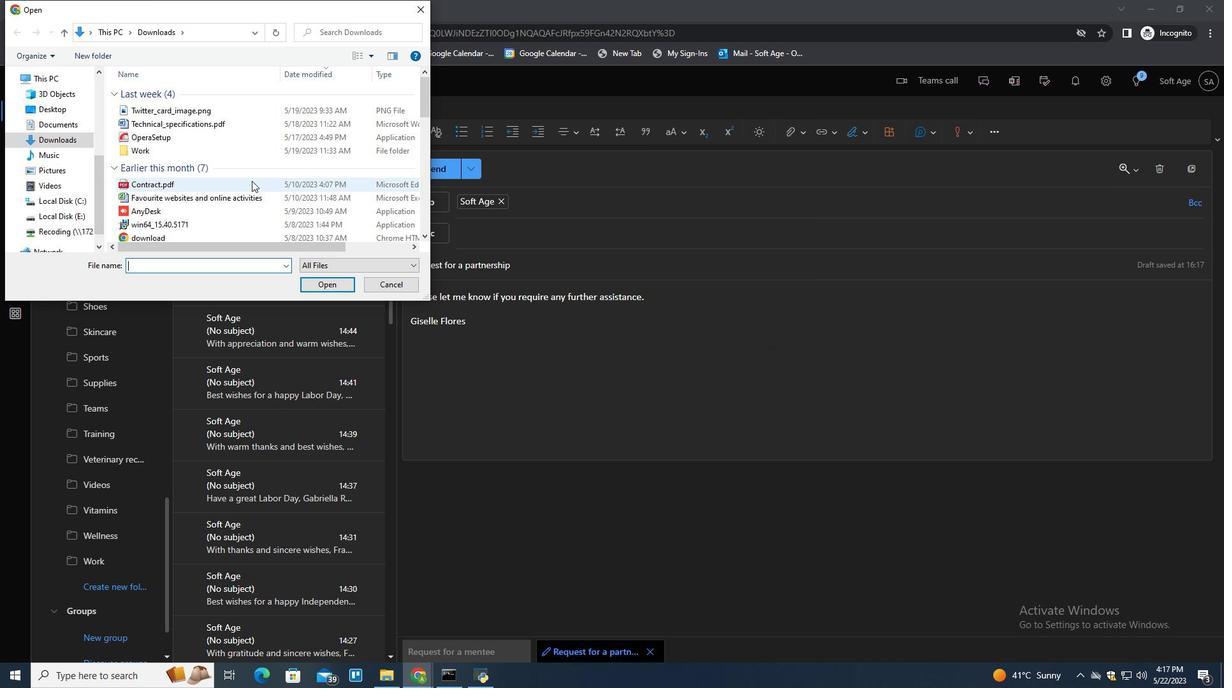 
Action: Mouse scrolled (251, 180) with delta (0, 0)
Screenshot: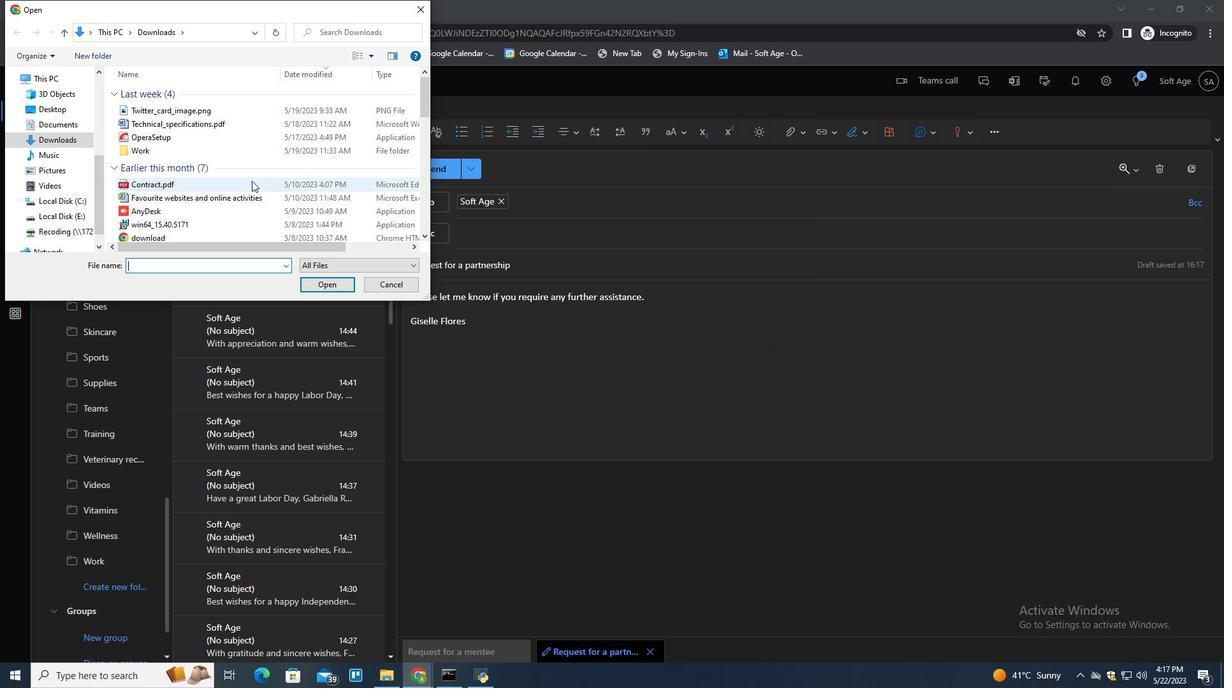 
Action: Mouse scrolled (251, 180) with delta (0, 0)
Screenshot: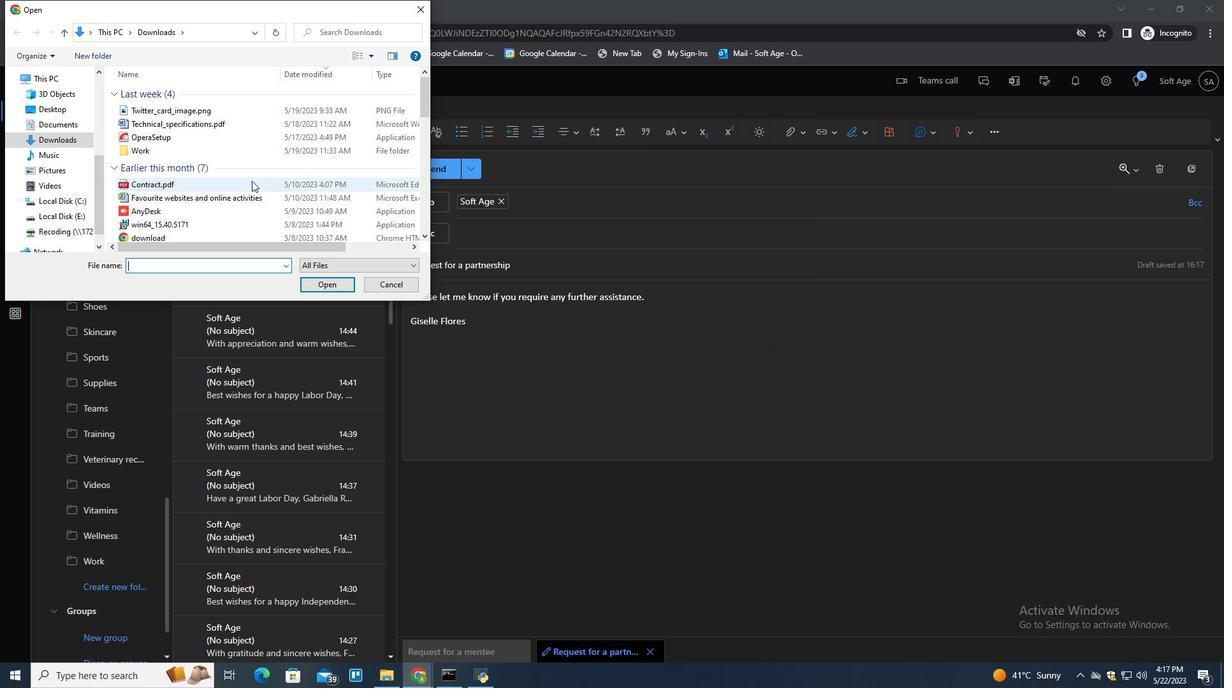 
Action: Mouse scrolled (251, 180) with delta (0, 0)
Screenshot: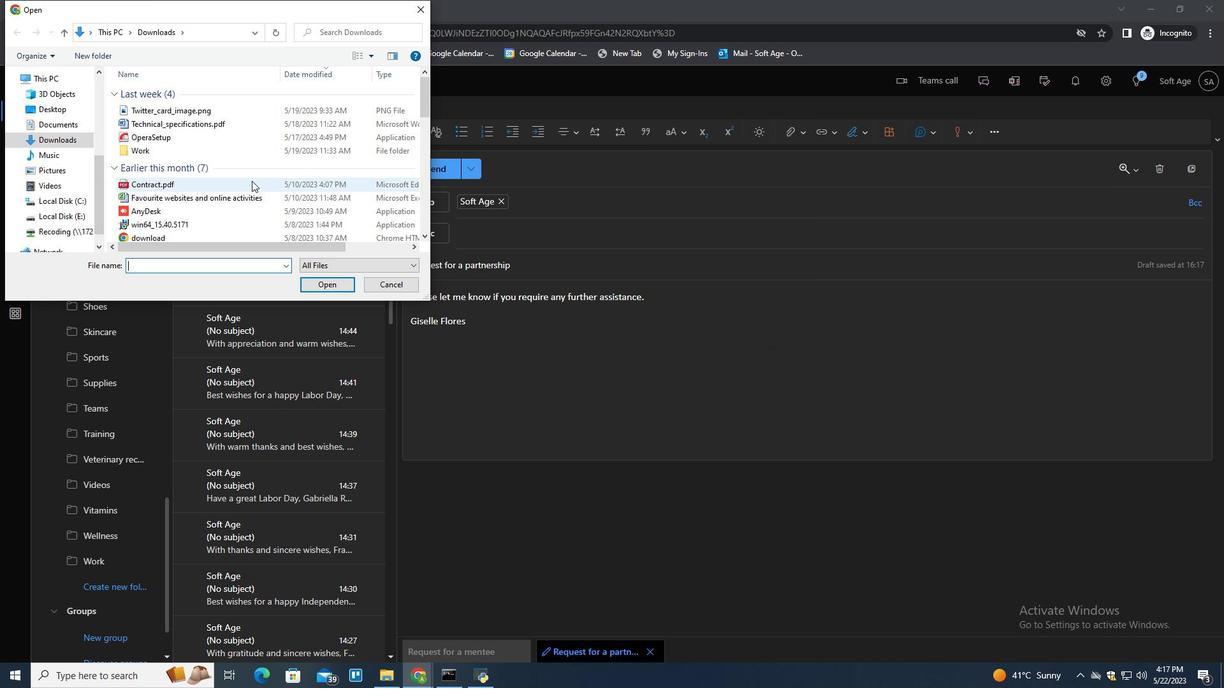 
Action: Mouse scrolled (251, 180) with delta (0, 0)
Screenshot: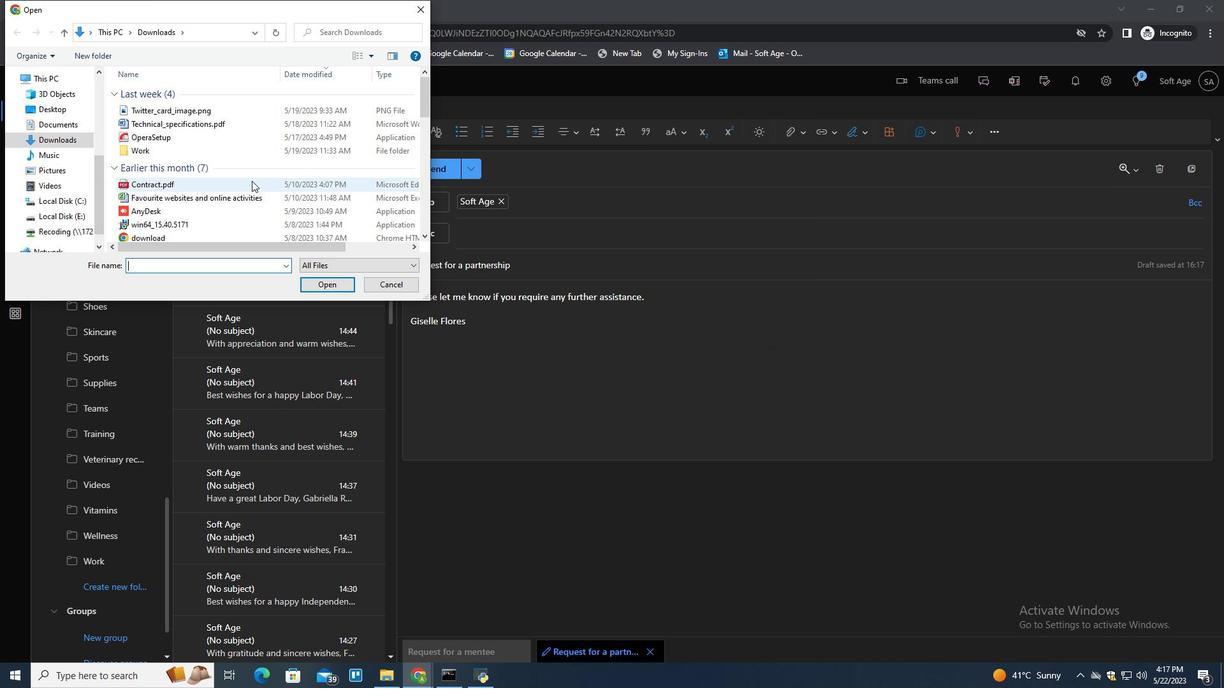 
Action: Mouse scrolled (251, 180) with delta (0, 0)
Screenshot: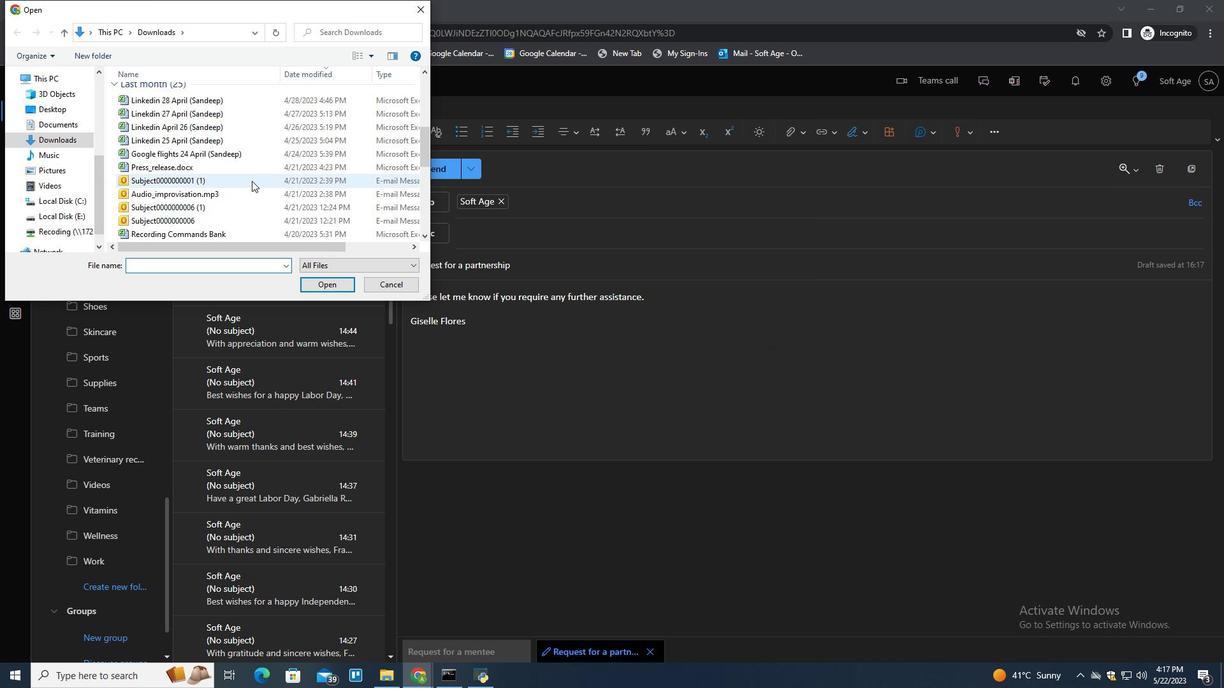 
Action: Mouse scrolled (251, 180) with delta (0, 0)
Screenshot: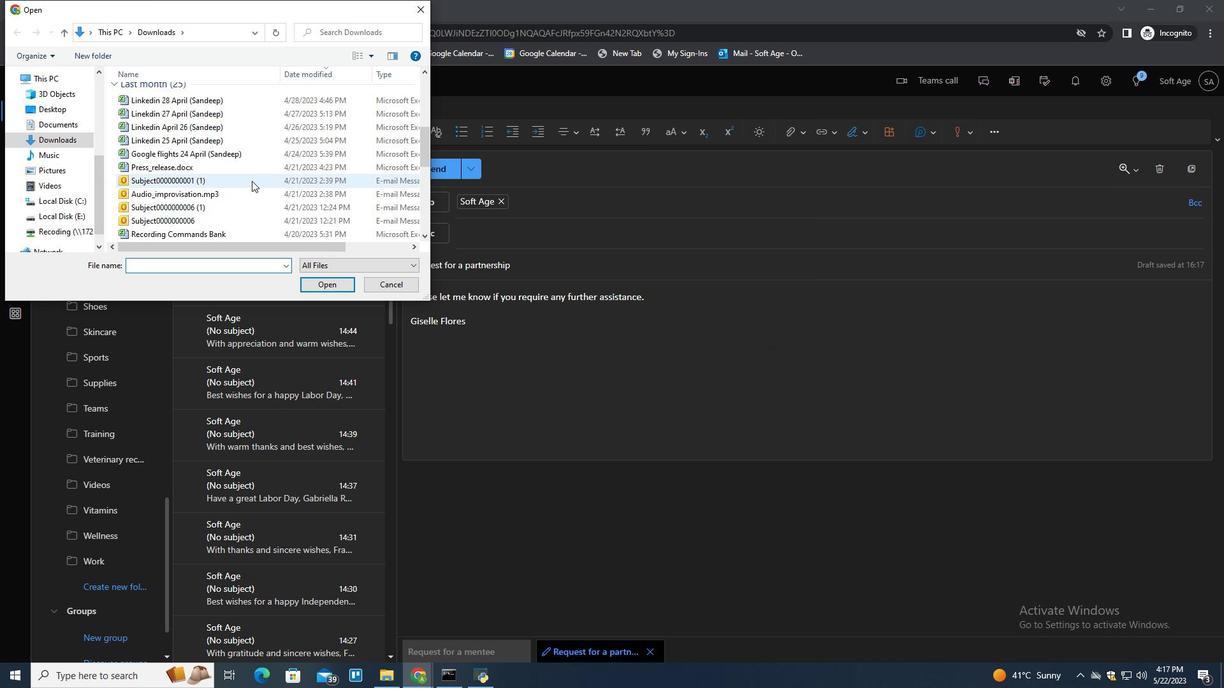 
Action: Mouse scrolled (251, 180) with delta (0, 0)
Screenshot: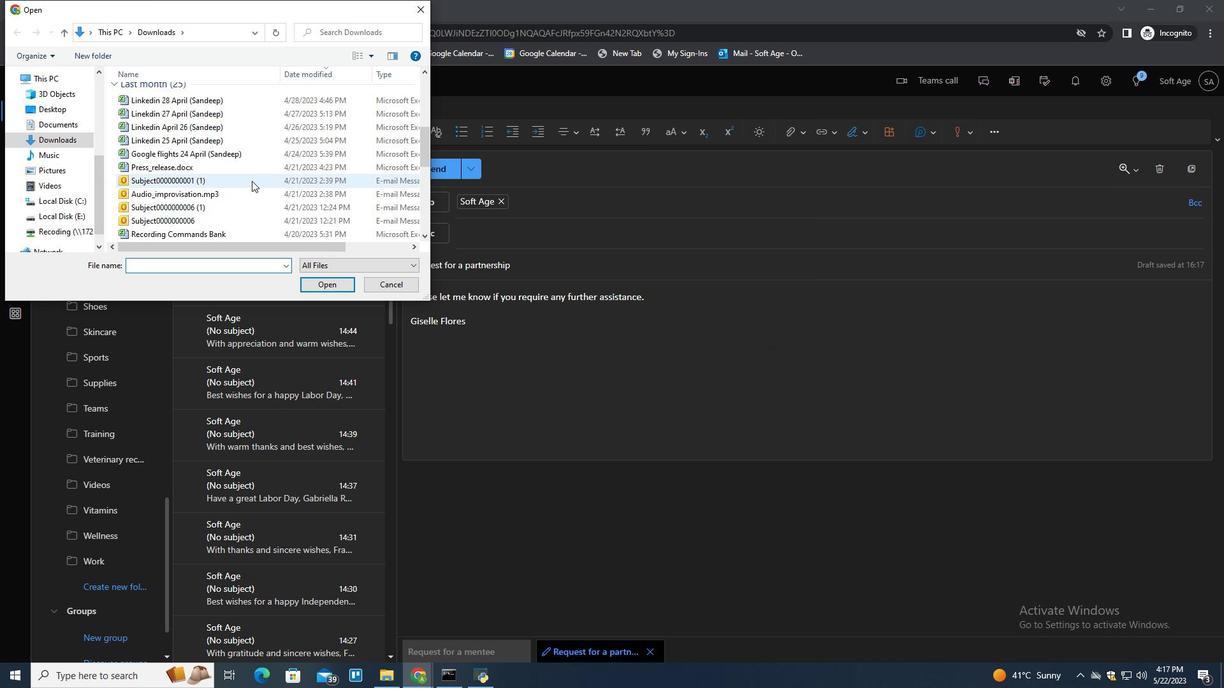 
Action: Mouse scrolled (251, 180) with delta (0, 0)
Screenshot: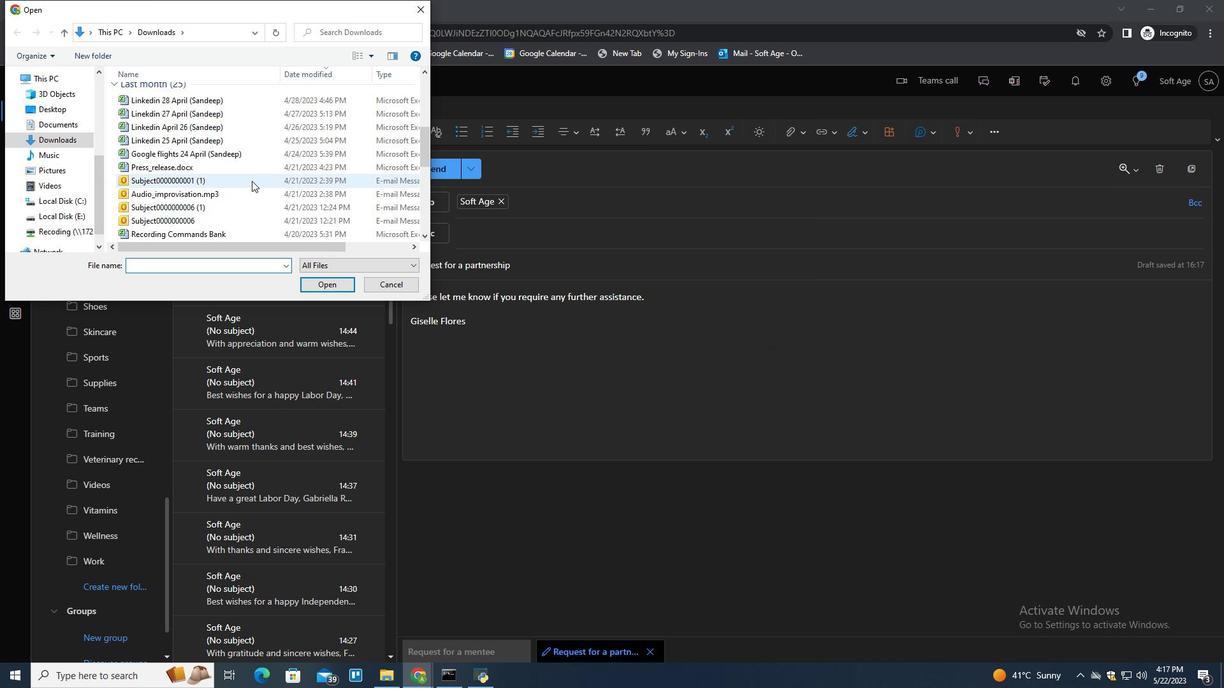 
Action: Mouse scrolled (251, 180) with delta (0, 0)
Screenshot: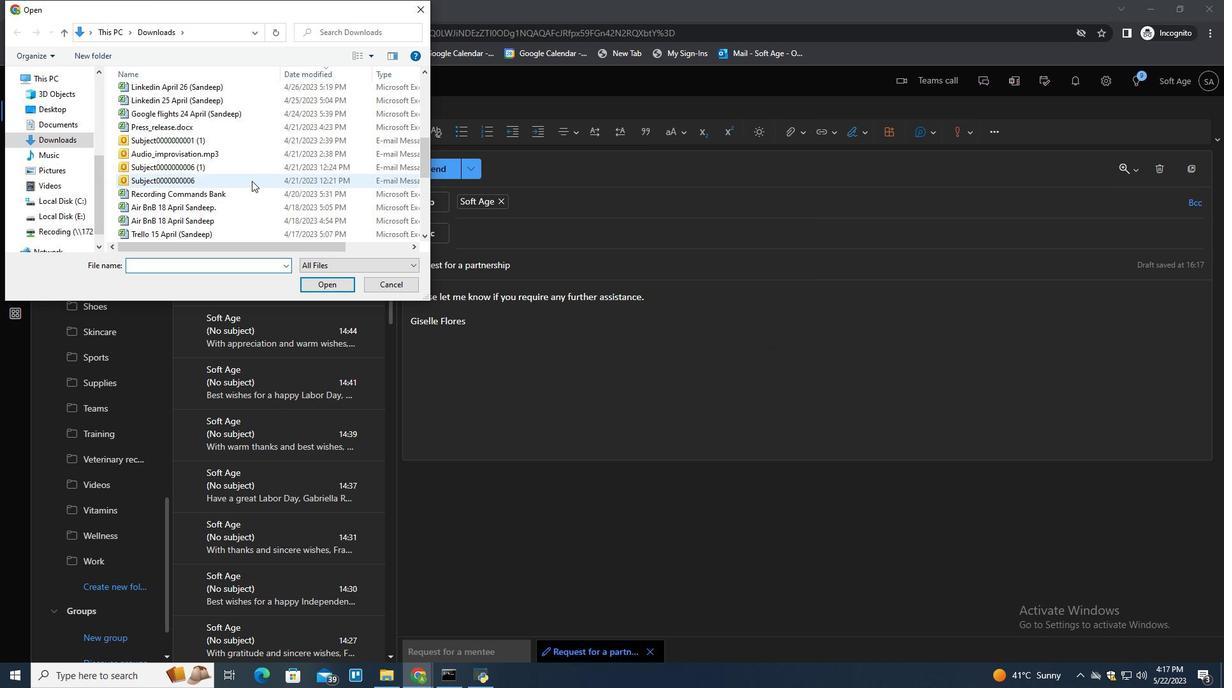 
Action: Mouse scrolled (251, 180) with delta (0, 0)
Screenshot: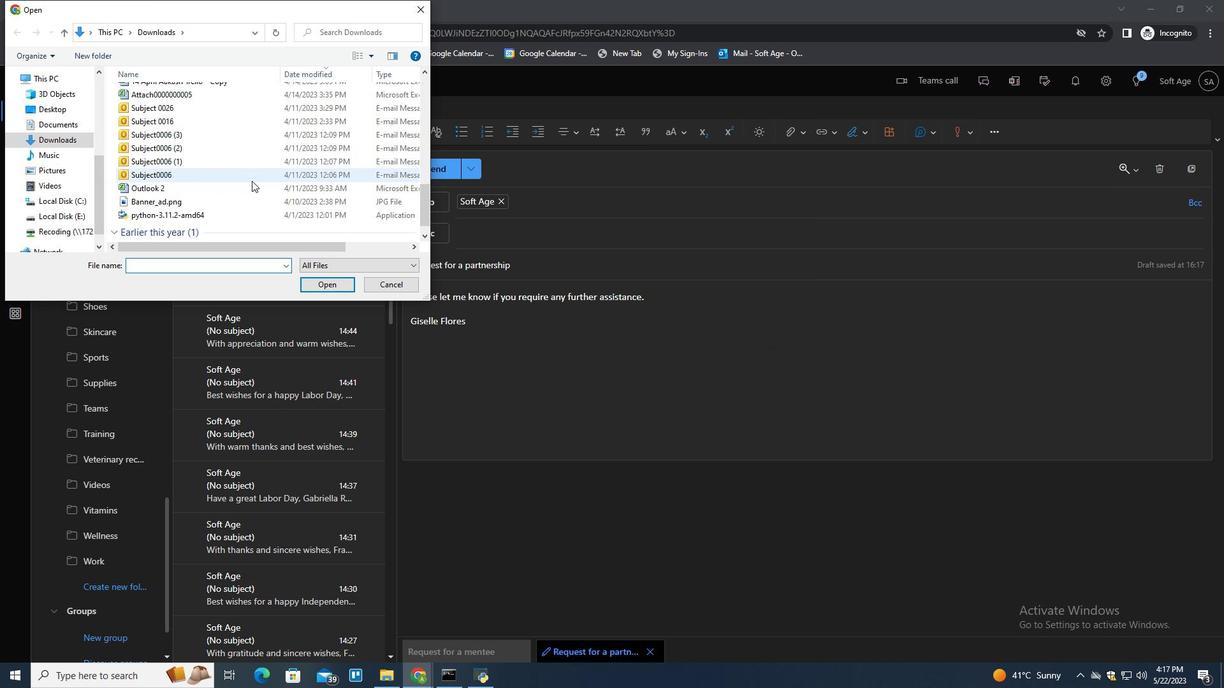 
Action: Mouse scrolled (251, 180) with delta (0, 0)
Screenshot: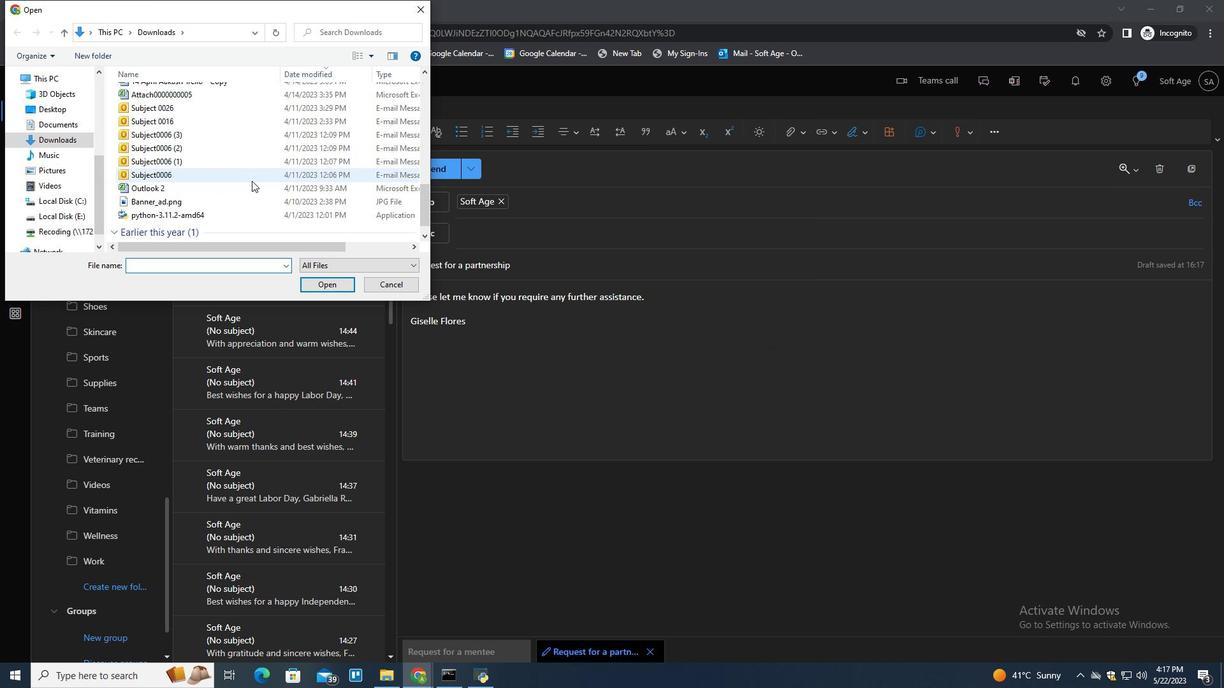 
Action: Mouse scrolled (251, 180) with delta (0, 0)
Screenshot: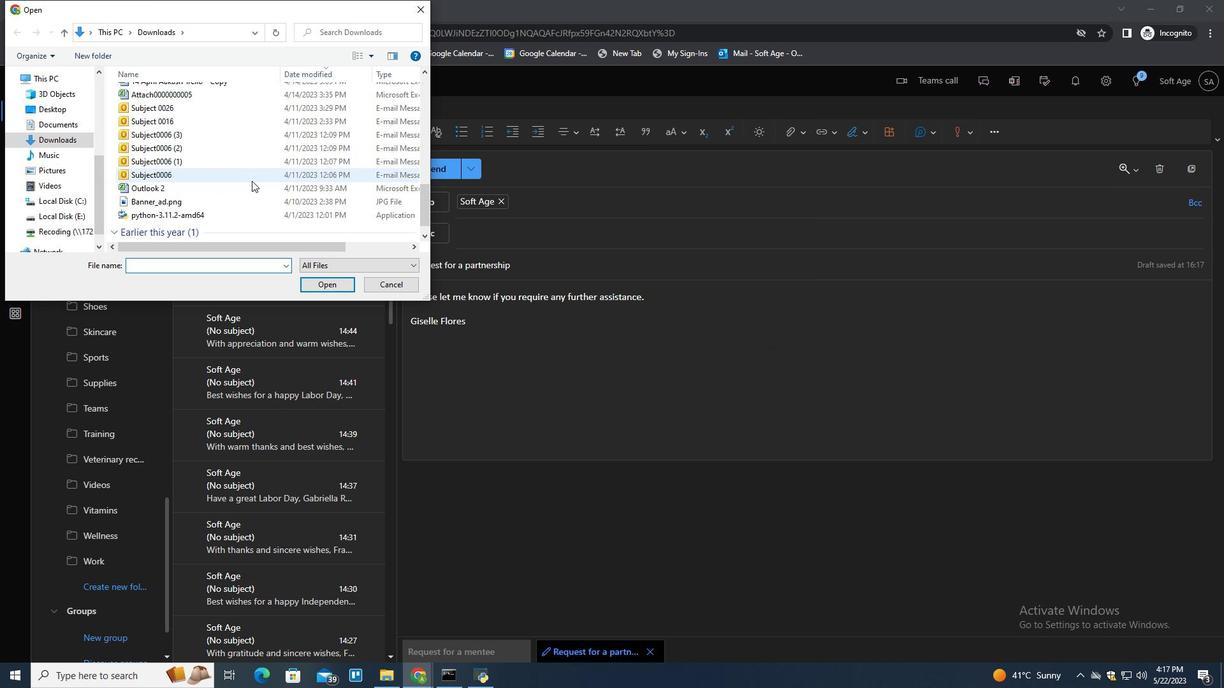 
Action: Mouse scrolled (251, 180) with delta (0, 0)
Screenshot: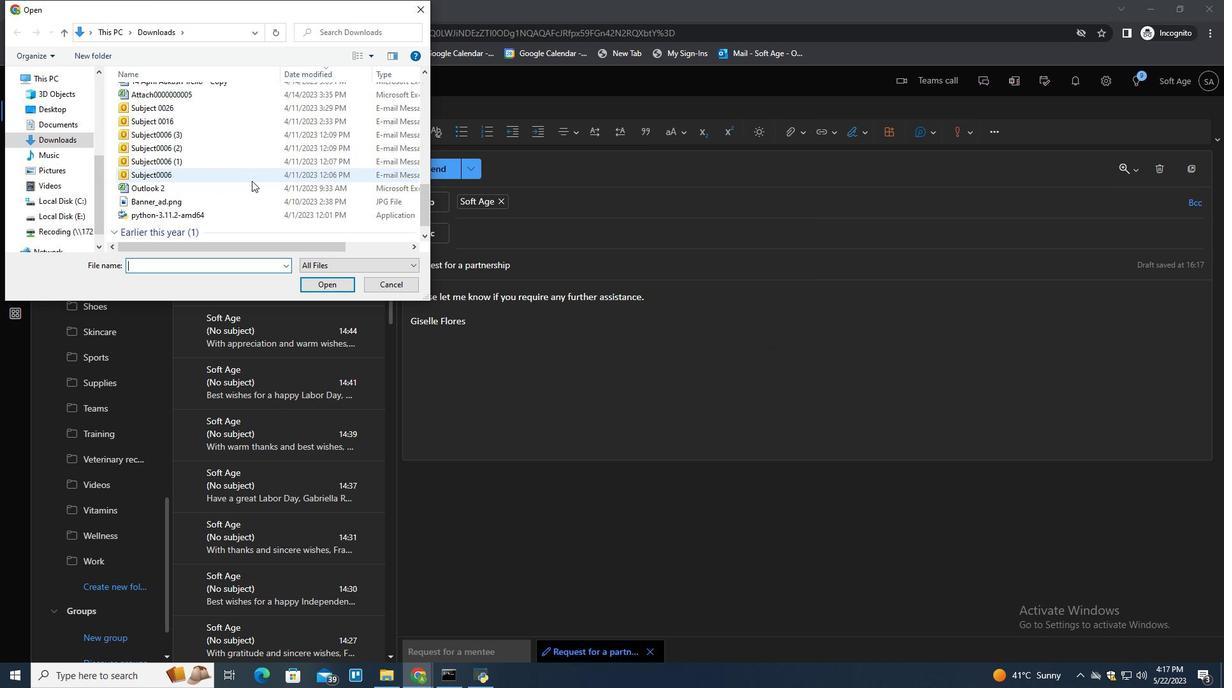 
Action: Mouse scrolled (251, 180) with delta (0, 0)
Screenshot: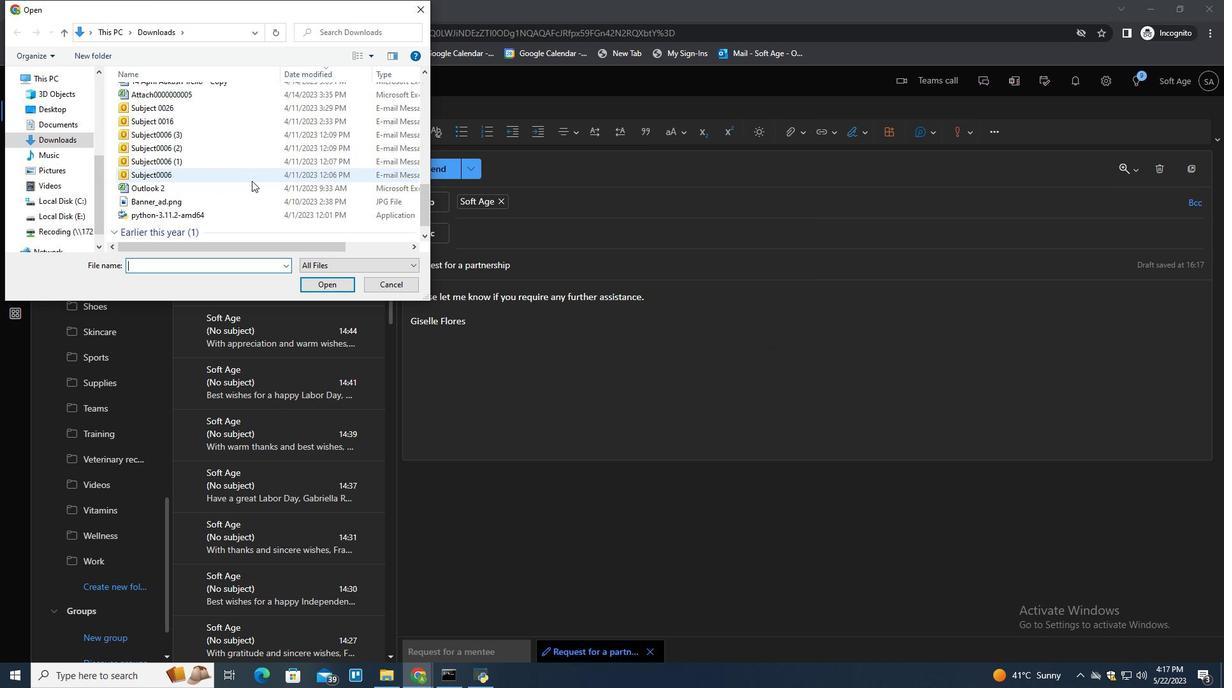 
Action: Mouse moved to (249, 181)
Screenshot: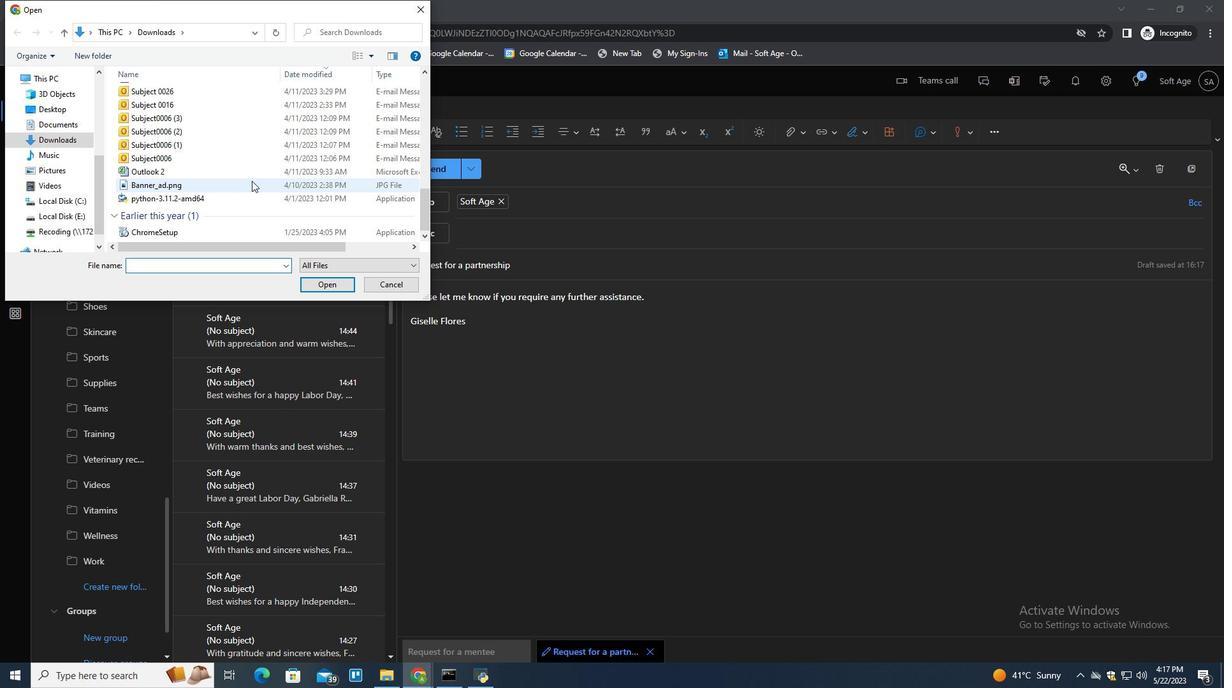 
Action: Mouse pressed left at (249, 181)
Screenshot: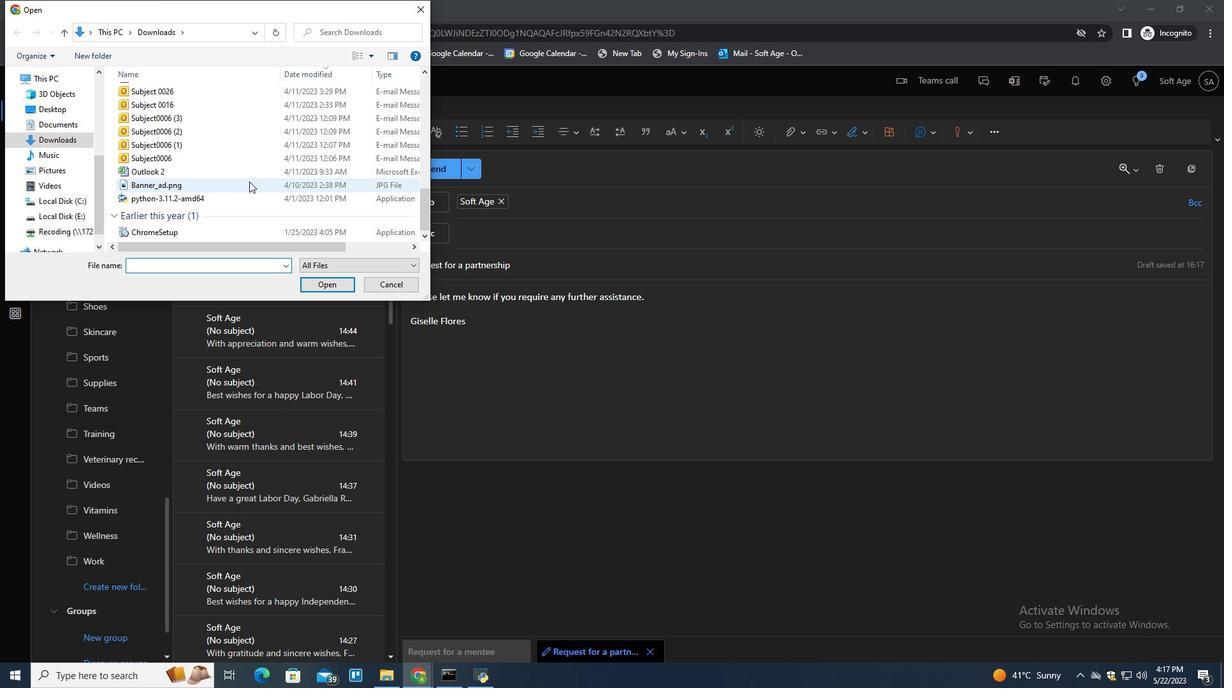 
Action: Key pressed <Key.f2><Key.shift>Graph.png
Screenshot: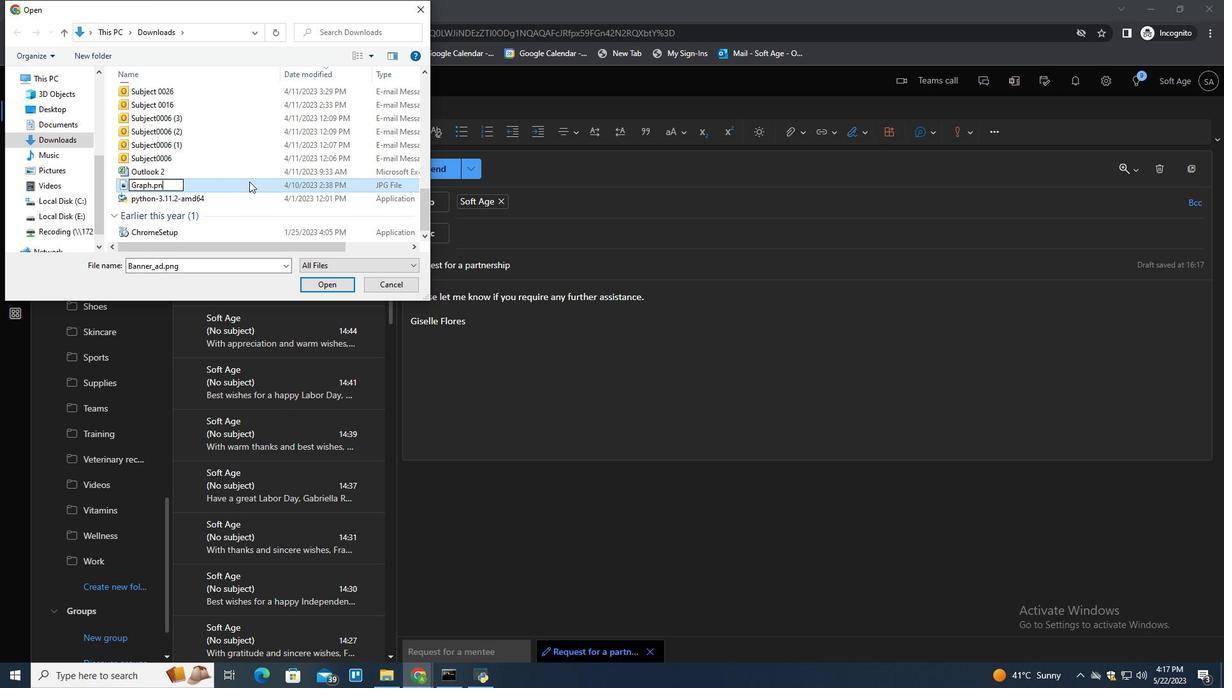
Action: Mouse pressed left at (249, 181)
Screenshot: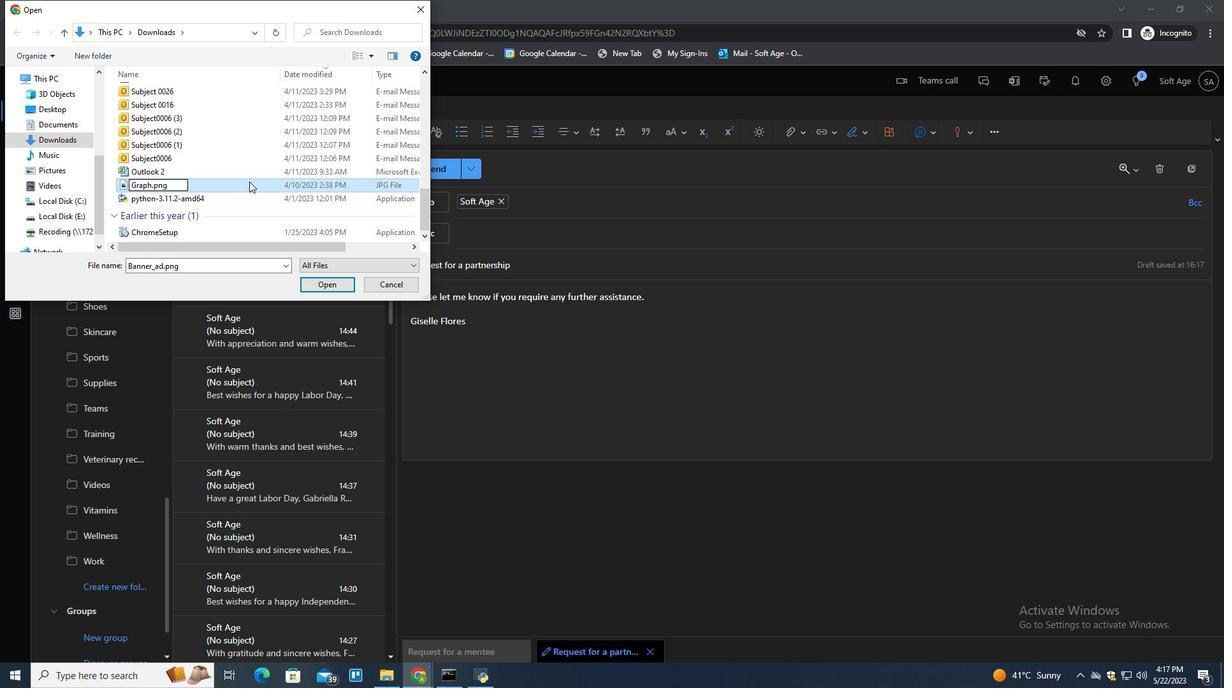 
Action: Mouse moved to (323, 281)
Screenshot: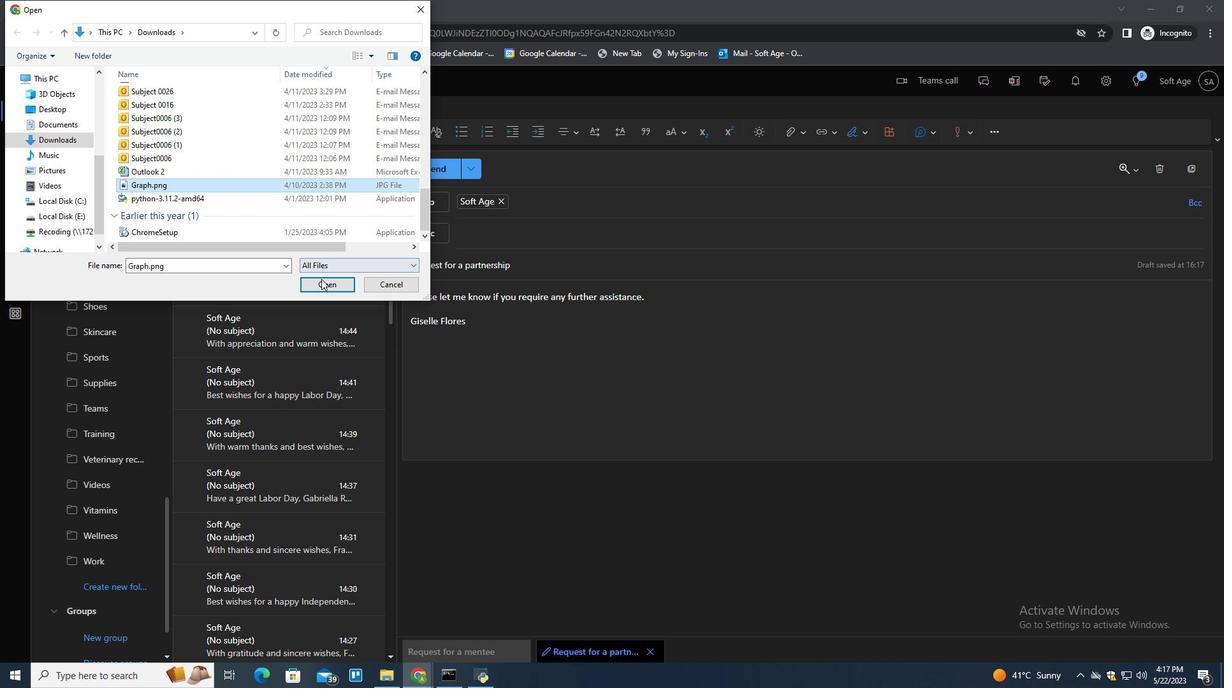 
Action: Mouse pressed left at (323, 281)
Screenshot: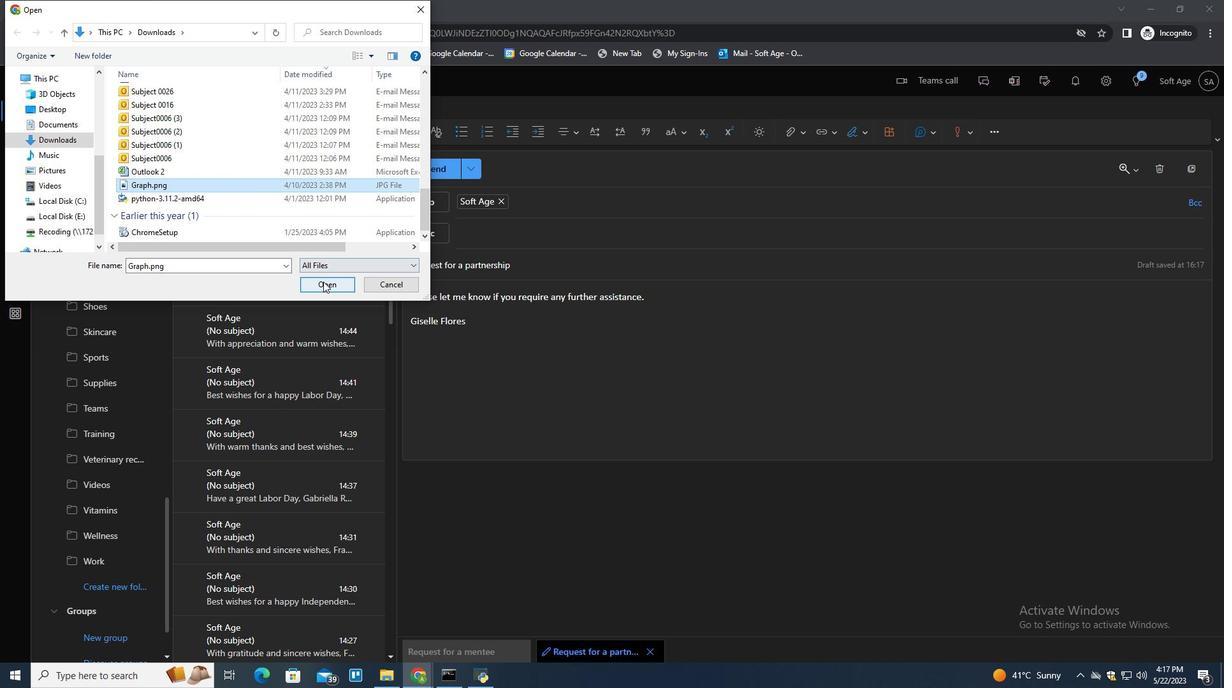 
Action: Mouse moved to (542, 385)
Screenshot: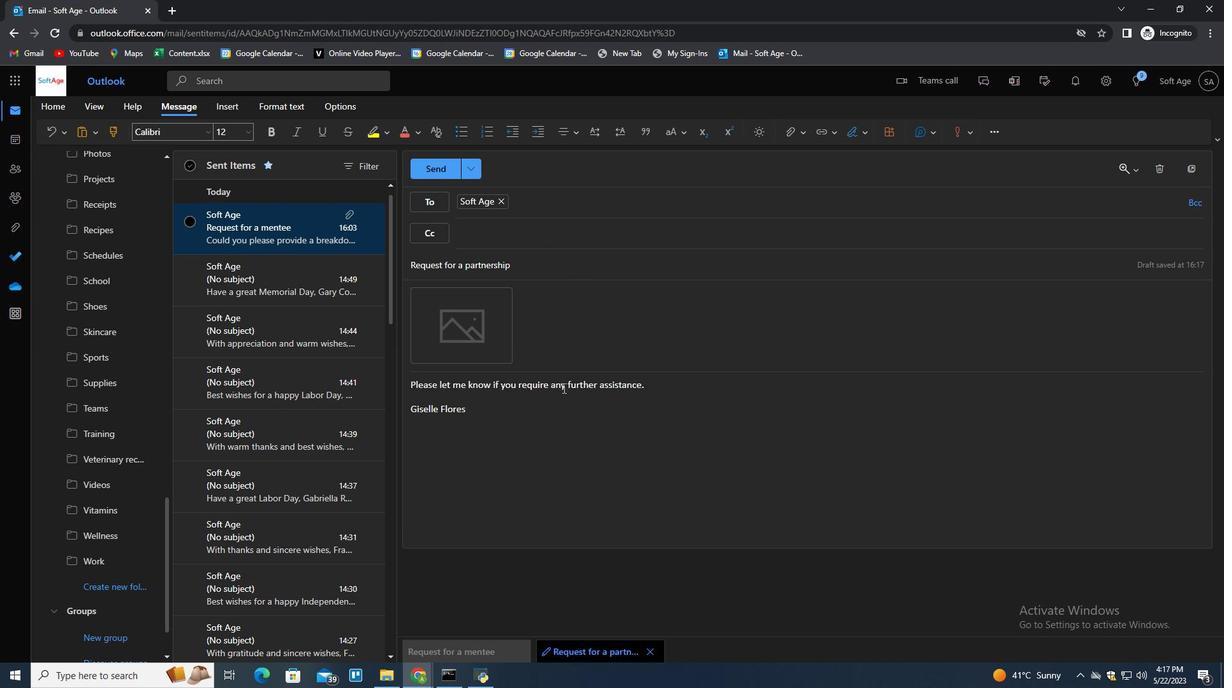 
Action: Mouse pressed left at (542, 385)
Screenshot: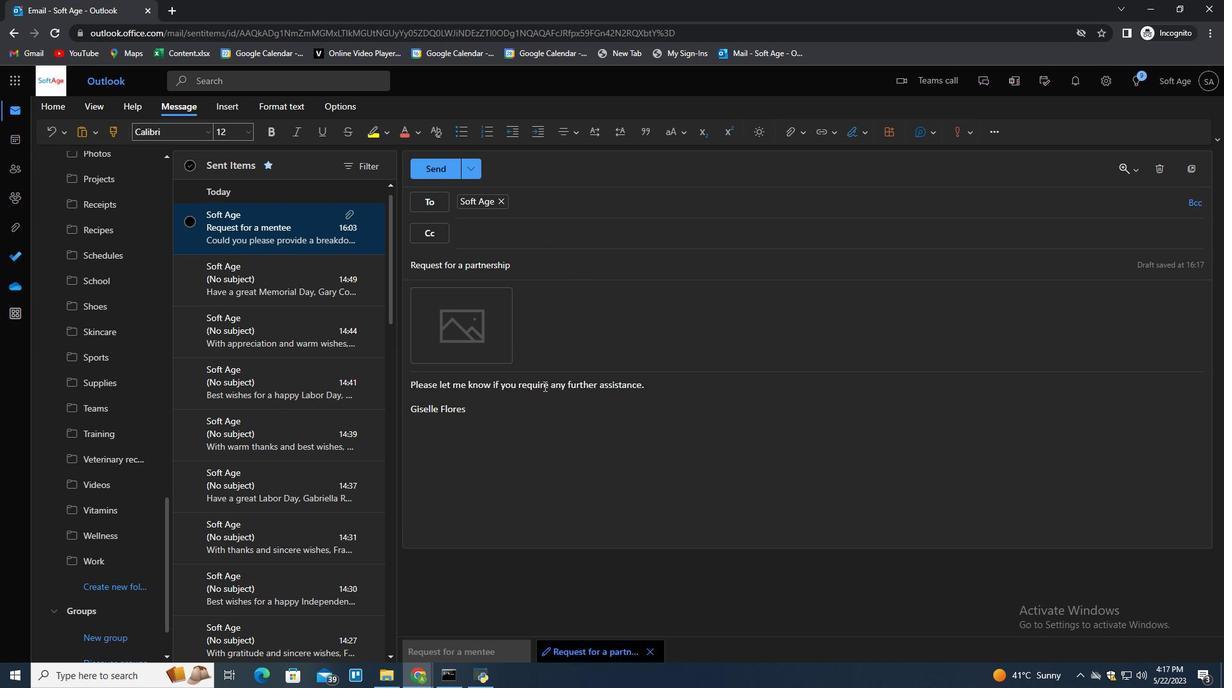 
Action: Mouse moved to (516, 364)
Screenshot: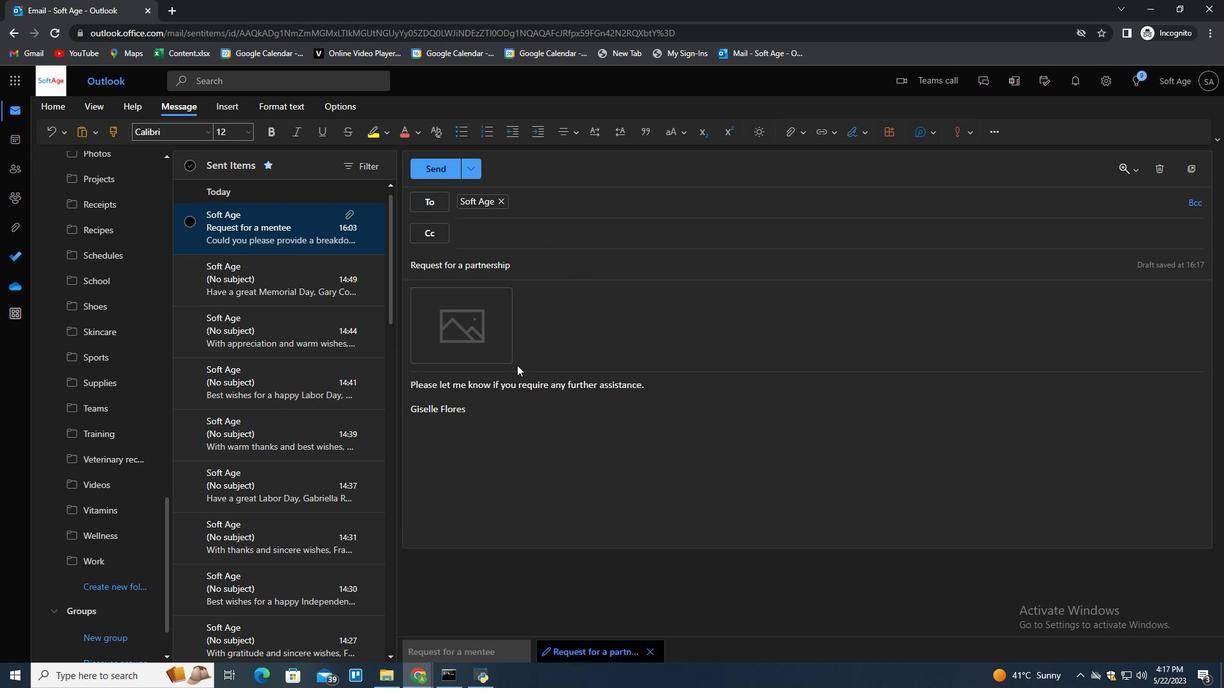 
Action: Key pressed <Key.enter>
Screenshot: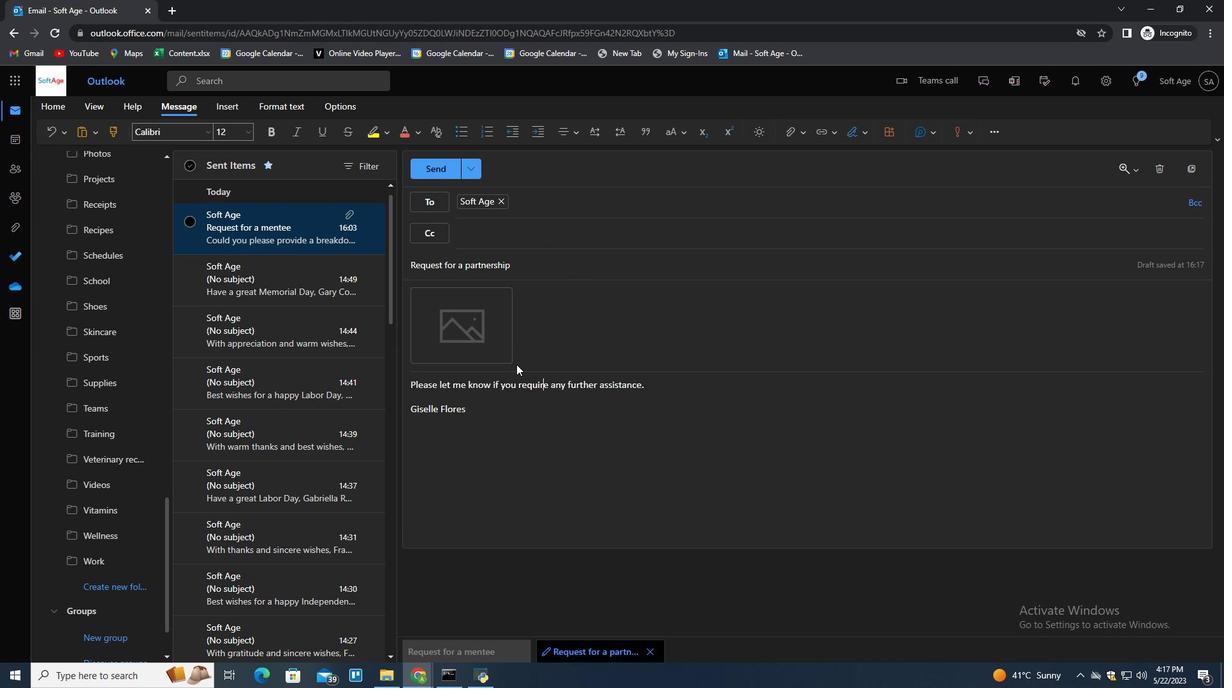 
Action: Mouse moved to (58, 507)
Screenshot: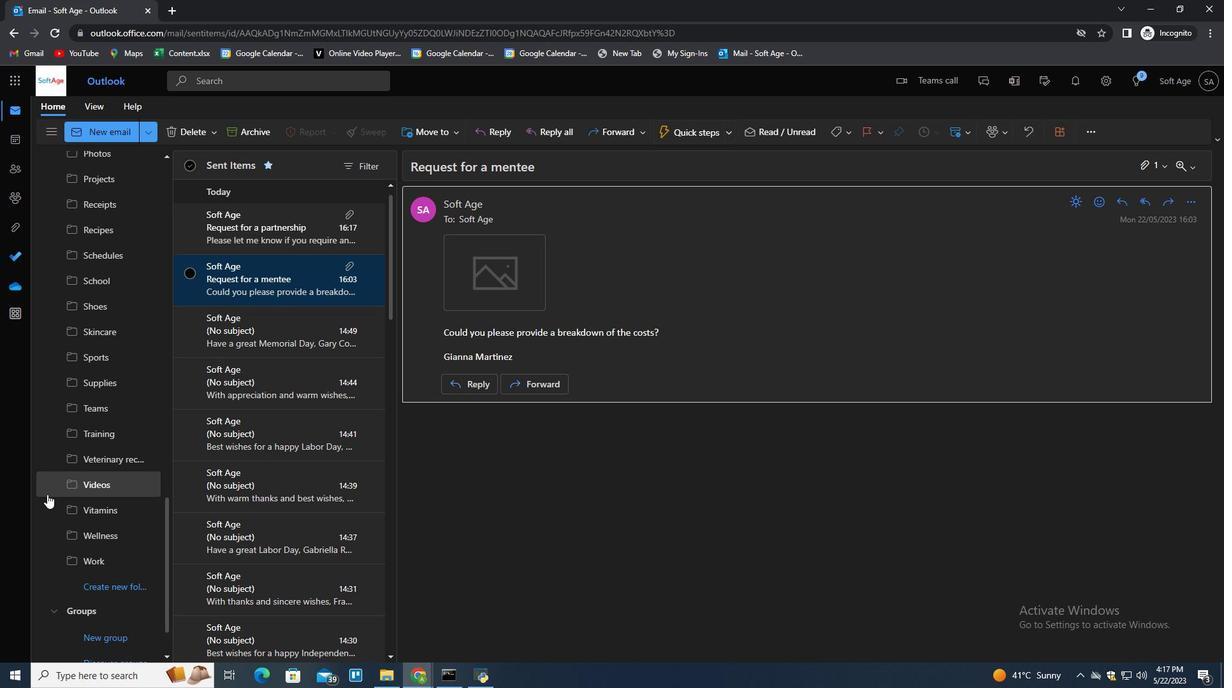
Action: Mouse scrolled (53, 503) with delta (0, 0)
Screenshot: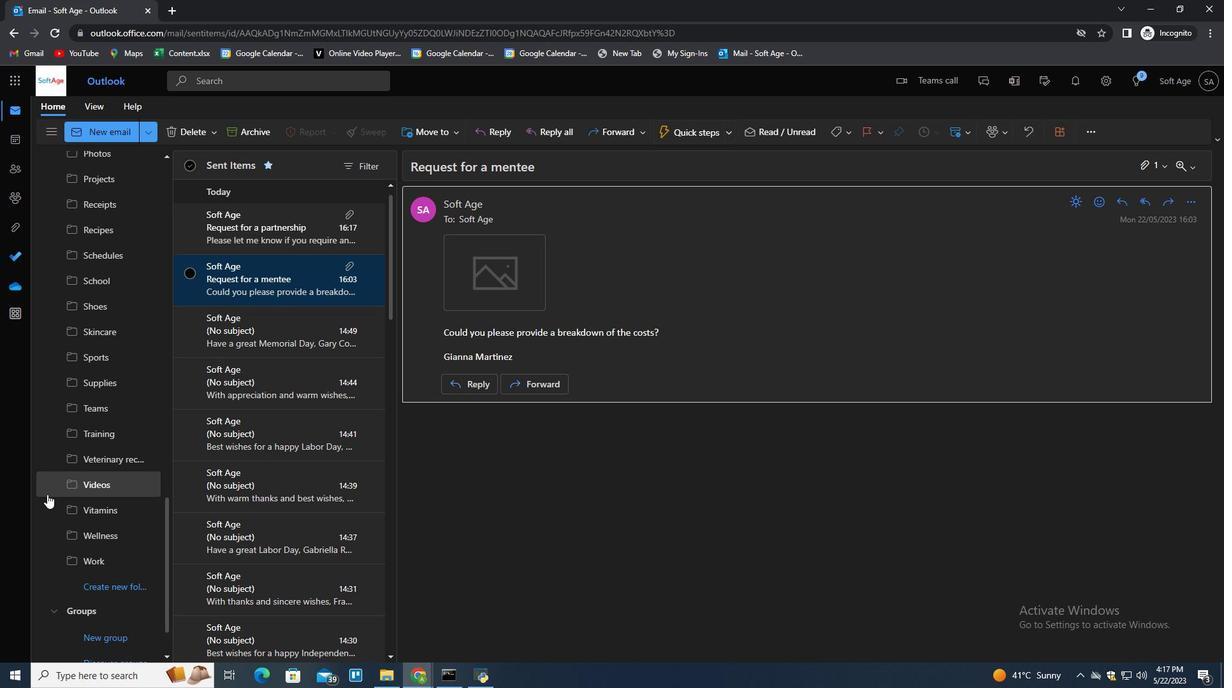 
Action: Mouse scrolled (58, 506) with delta (0, 0)
Screenshot: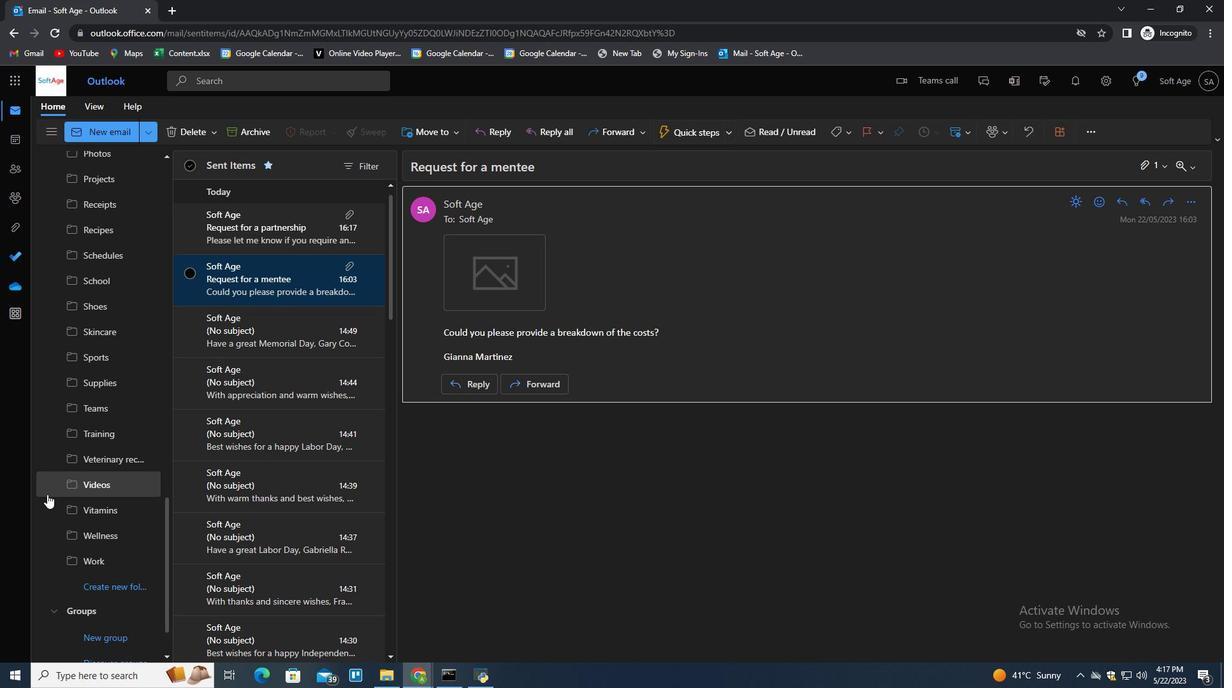 
Action: Mouse scrolled (58, 506) with delta (0, 0)
Screenshot: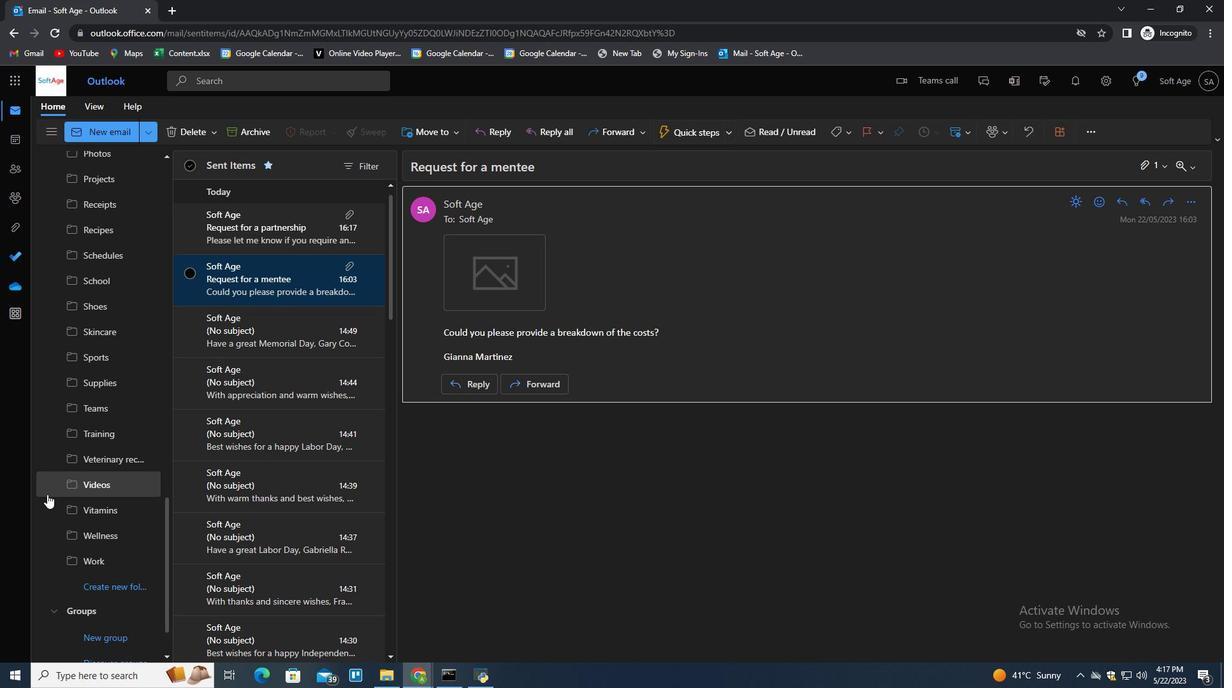 
Action: Mouse moved to (298, 237)
Screenshot: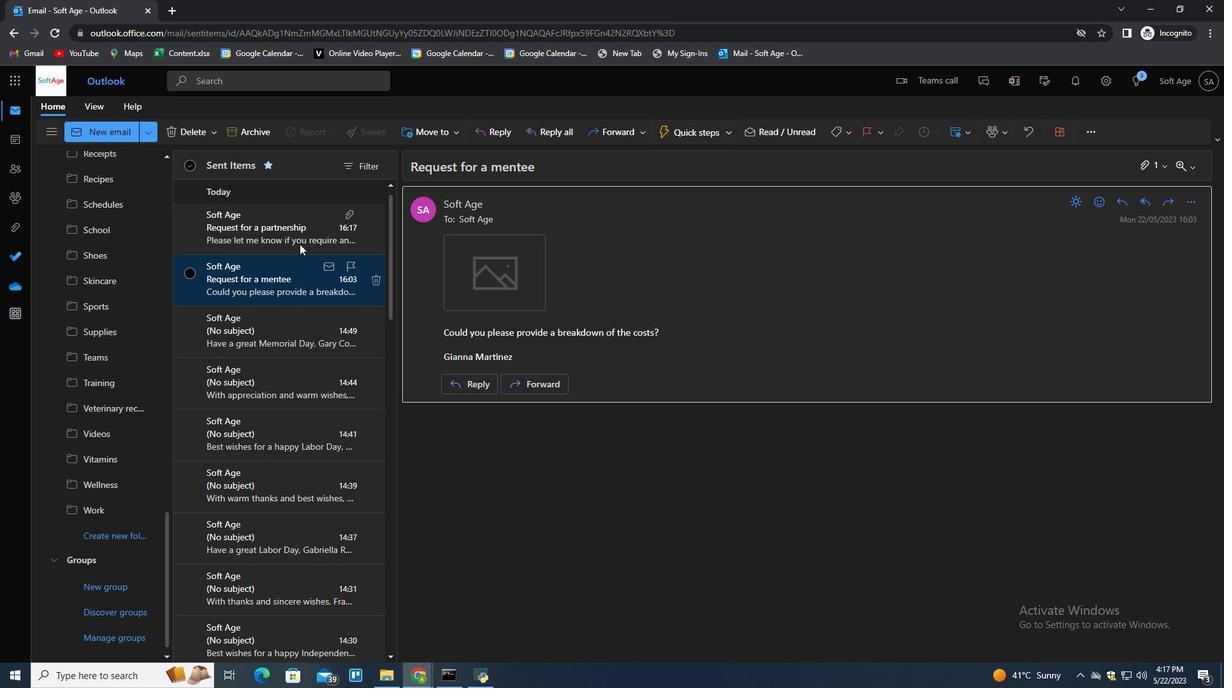 
Action: Mouse pressed right at (298, 237)
Screenshot: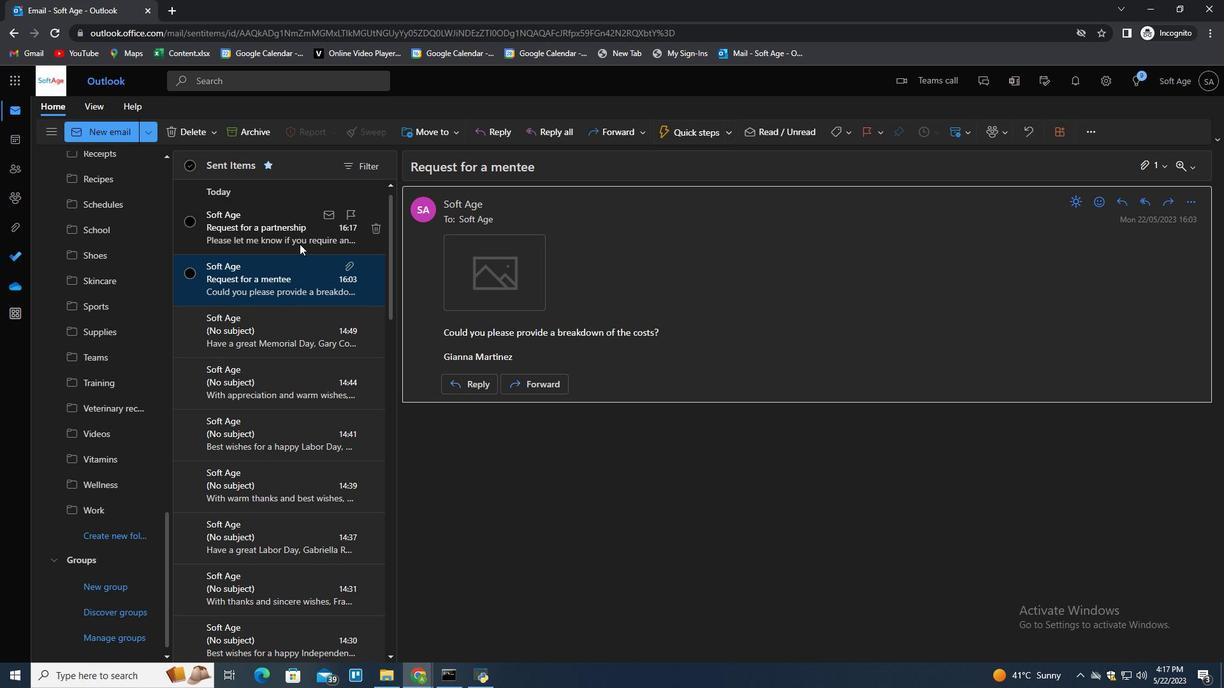 
Action: Mouse moved to (343, 288)
Screenshot: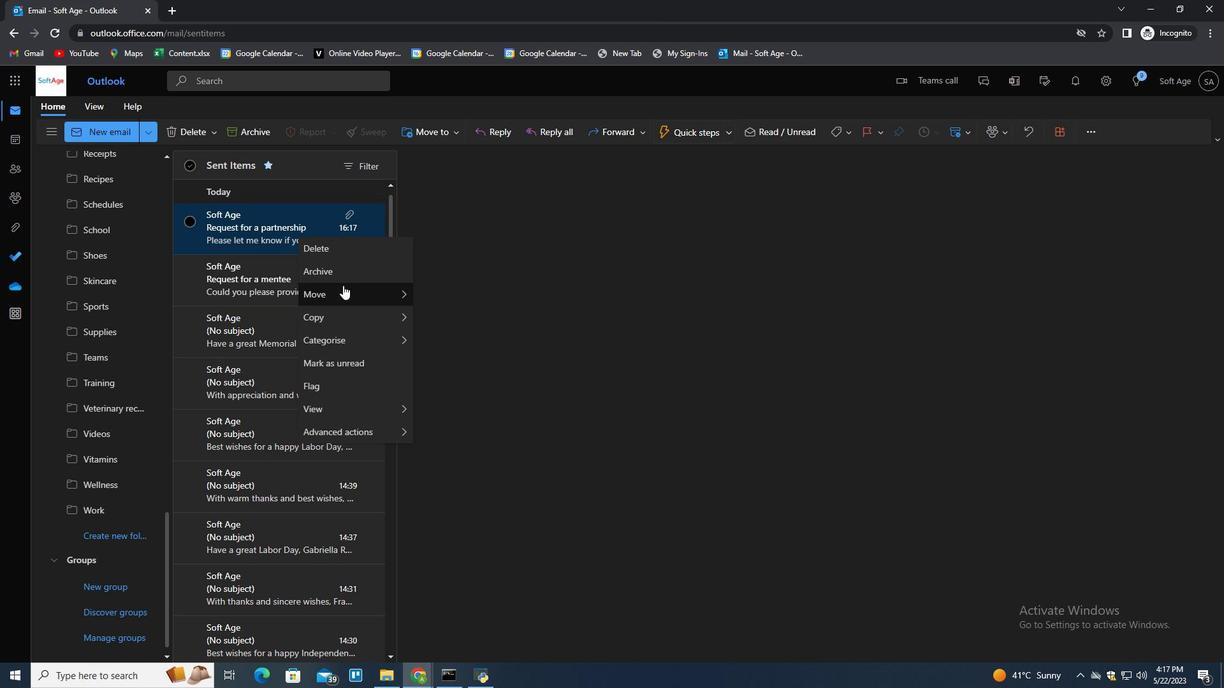 
Action: Mouse pressed left at (343, 288)
Screenshot: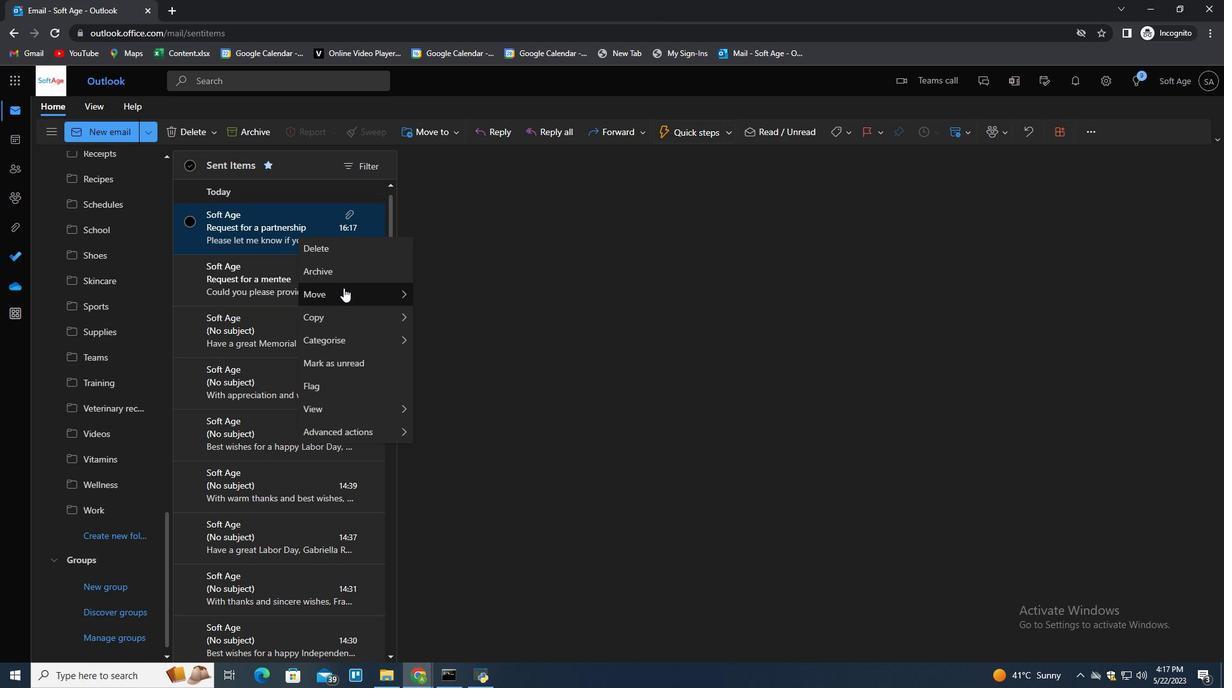 
Action: Mouse moved to (454, 292)
Screenshot: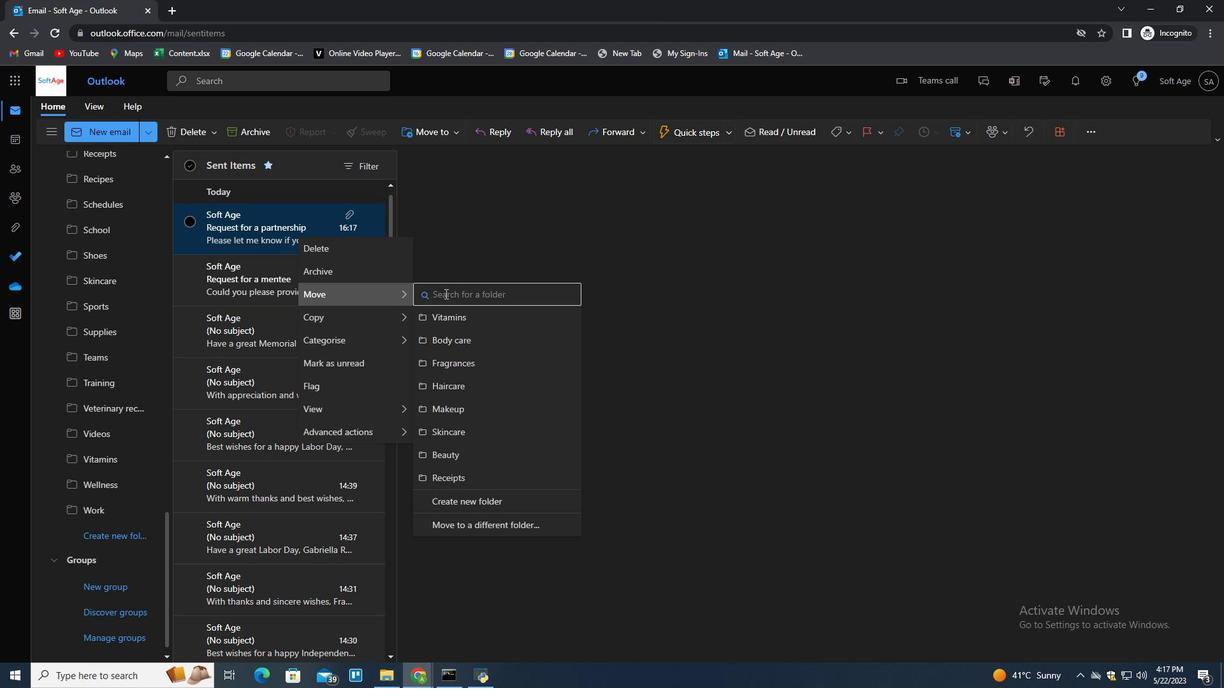 
Action: Mouse pressed left at (454, 292)
Screenshot: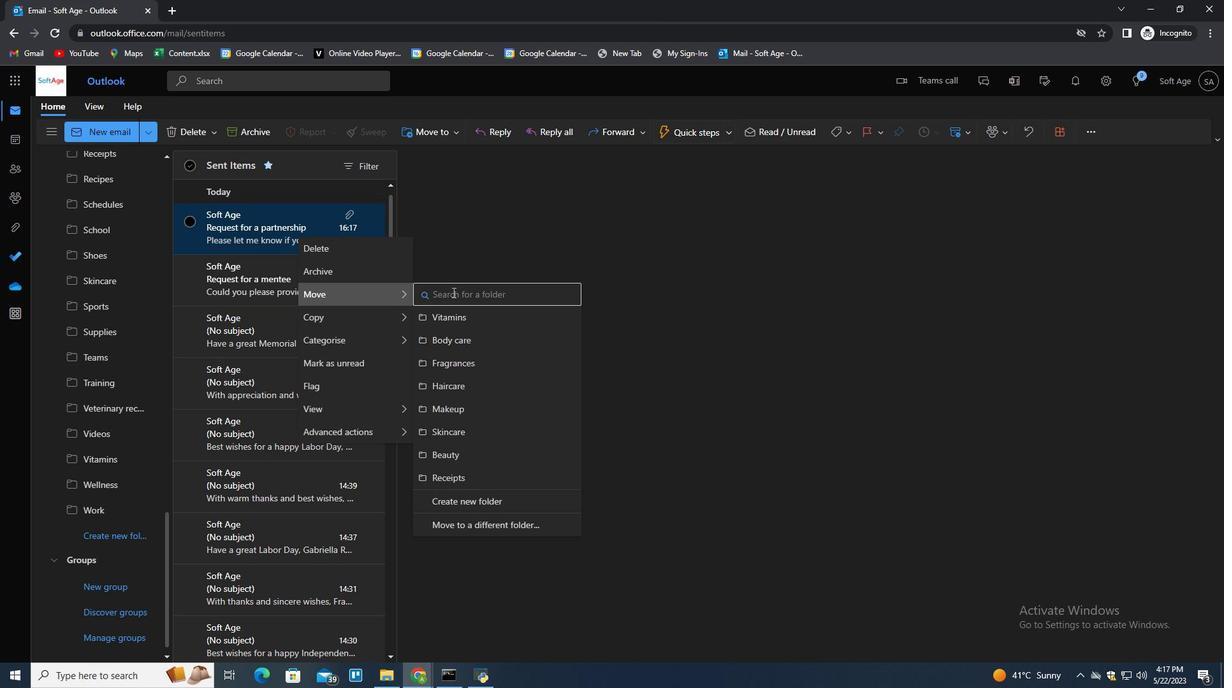 
Action: Mouse moved to (449, 294)
Screenshot: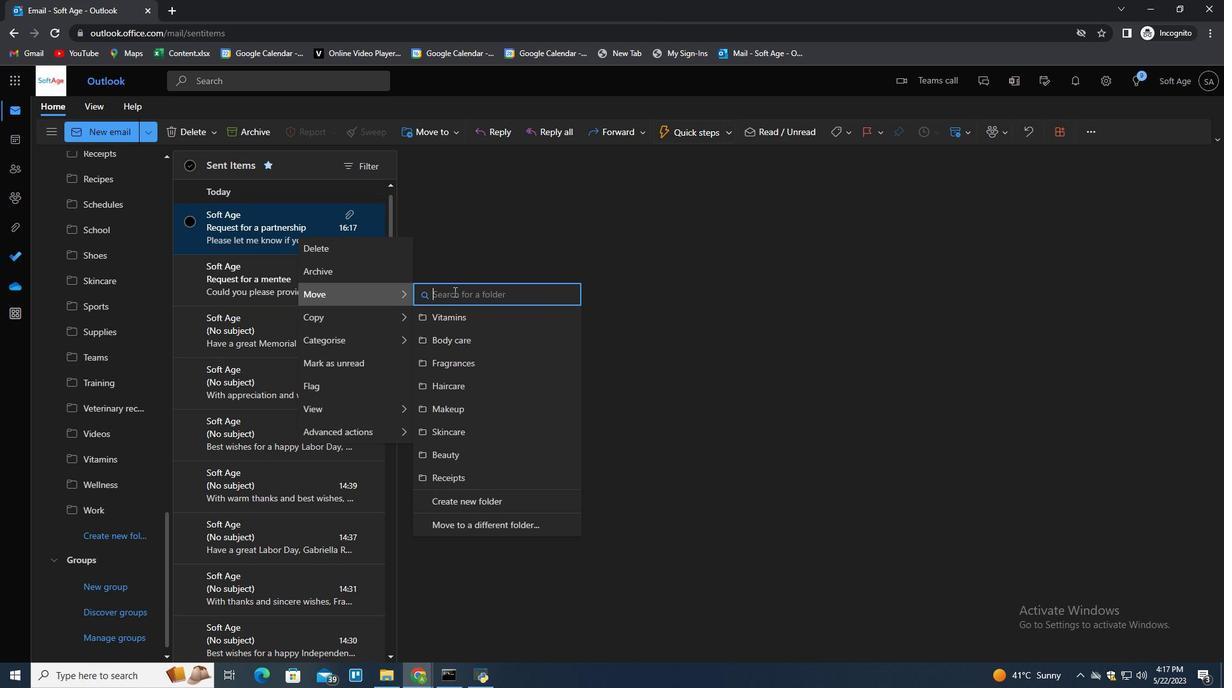 
Action: Key pressed <Key.shift>Supplements<Key.down><Key.enter>
Screenshot: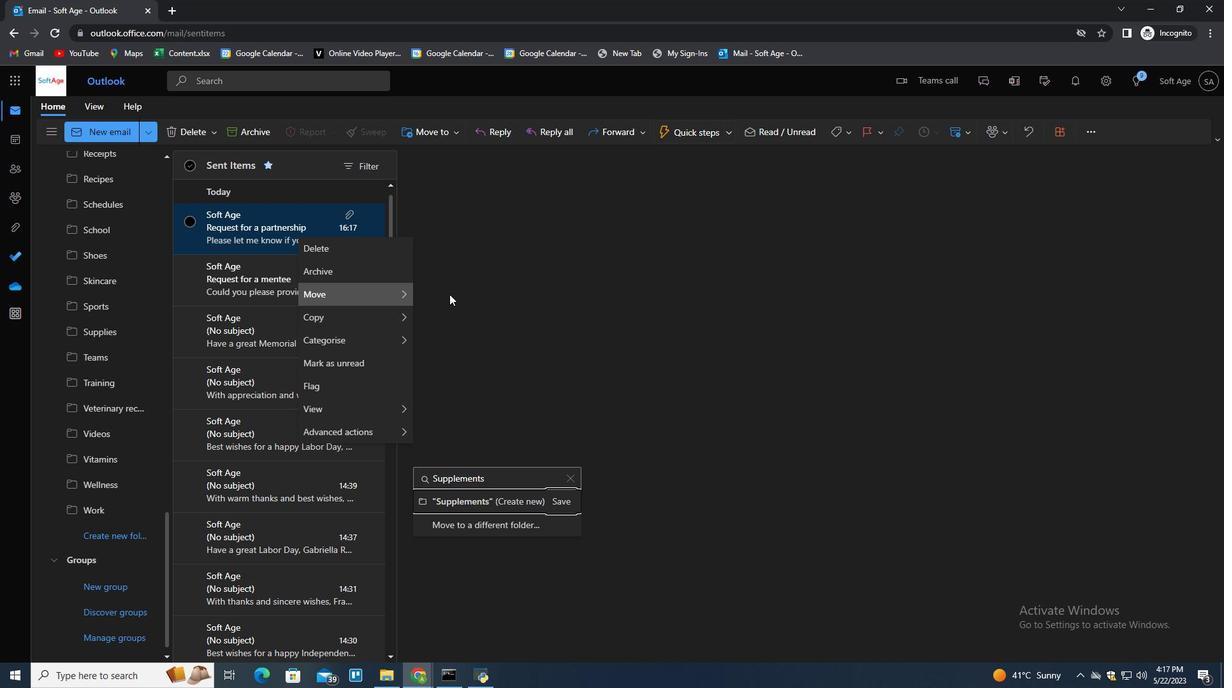 
